 Task: Look for space in Rhenen, Netherlands from 21st June, 2023 to 29th June, 2023 for 4 adults in price range Rs.7000 to Rs.12000. Place can be entire place with 2 bedrooms having 2 beds and 2 bathrooms. Property type can be house, flat, guest house. Booking option can be shelf check-in. Required host language is English.
Action: Mouse moved to (566, 142)
Screenshot: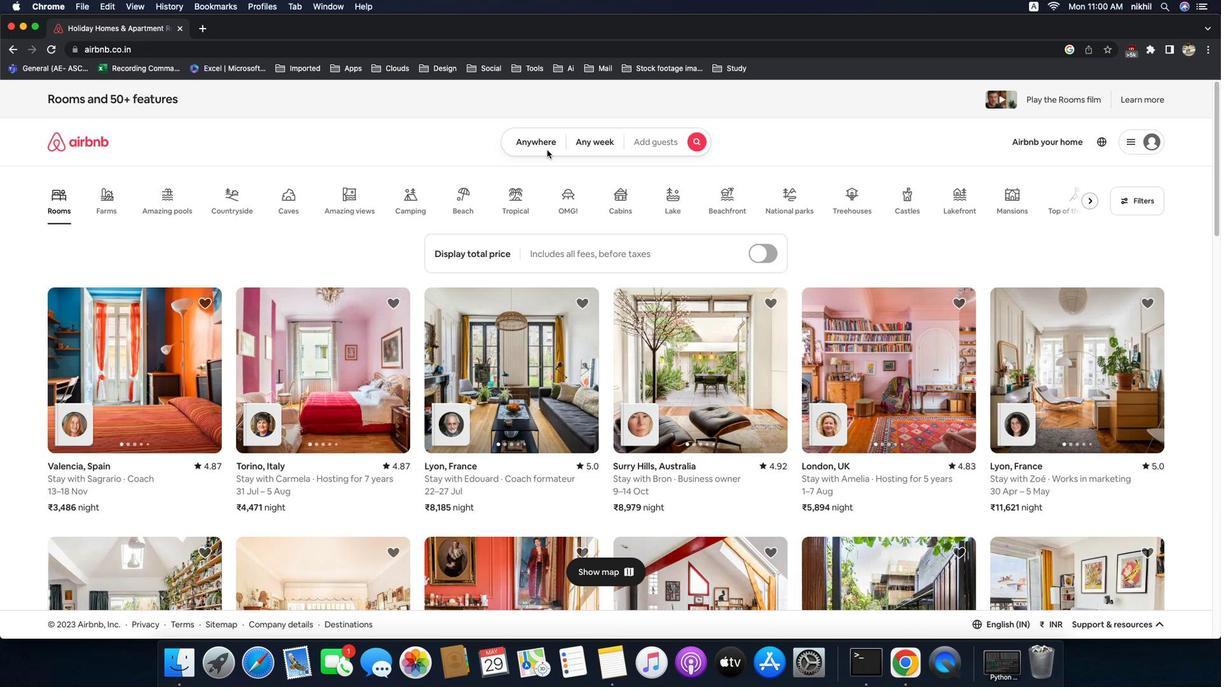 
Action: Mouse pressed left at (566, 142)
Screenshot: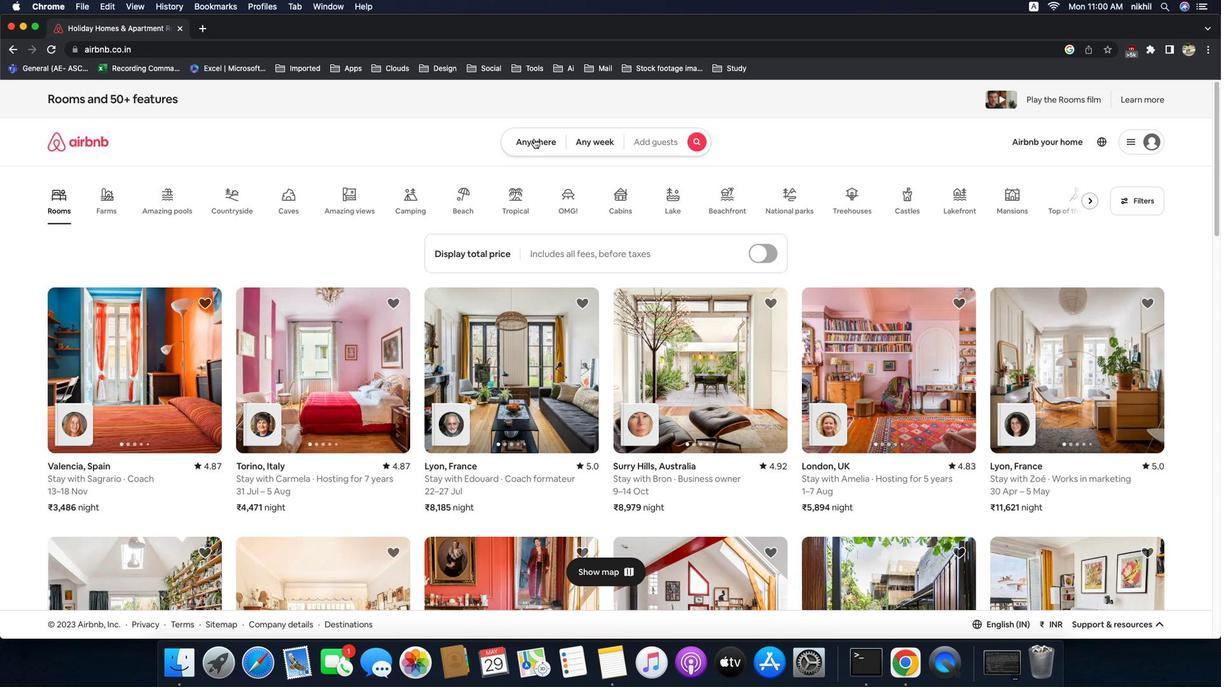 
Action: Mouse moved to (551, 129)
Screenshot: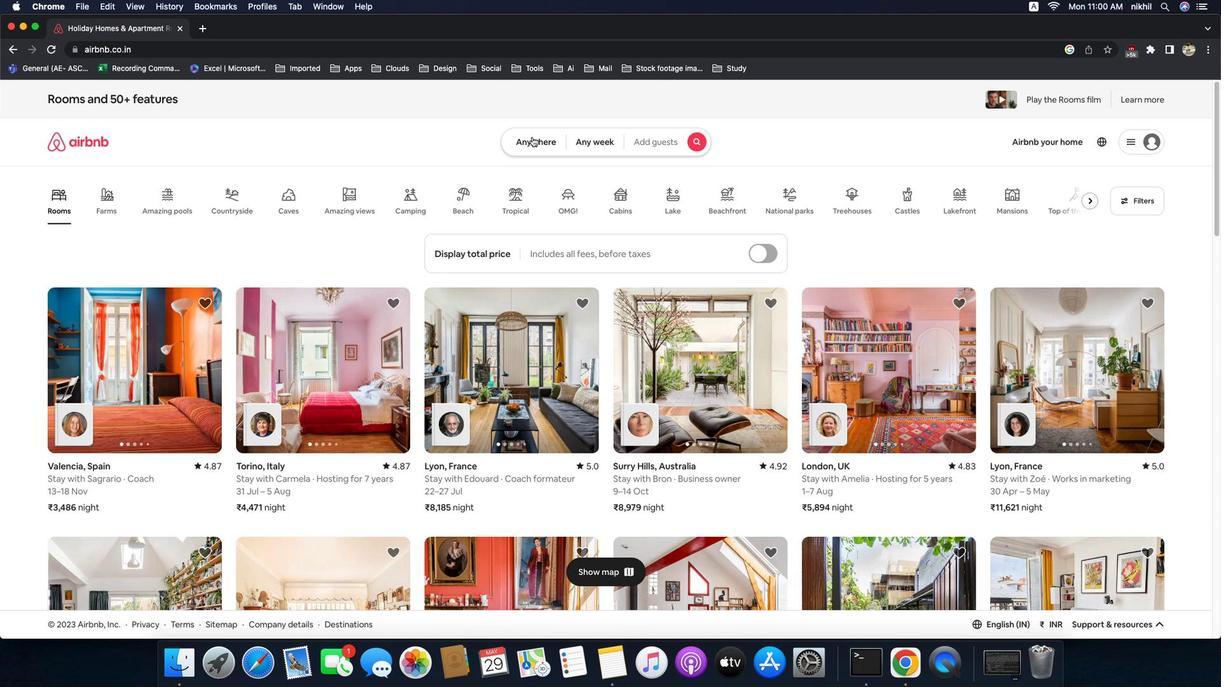 
Action: Mouse pressed left at (551, 129)
Screenshot: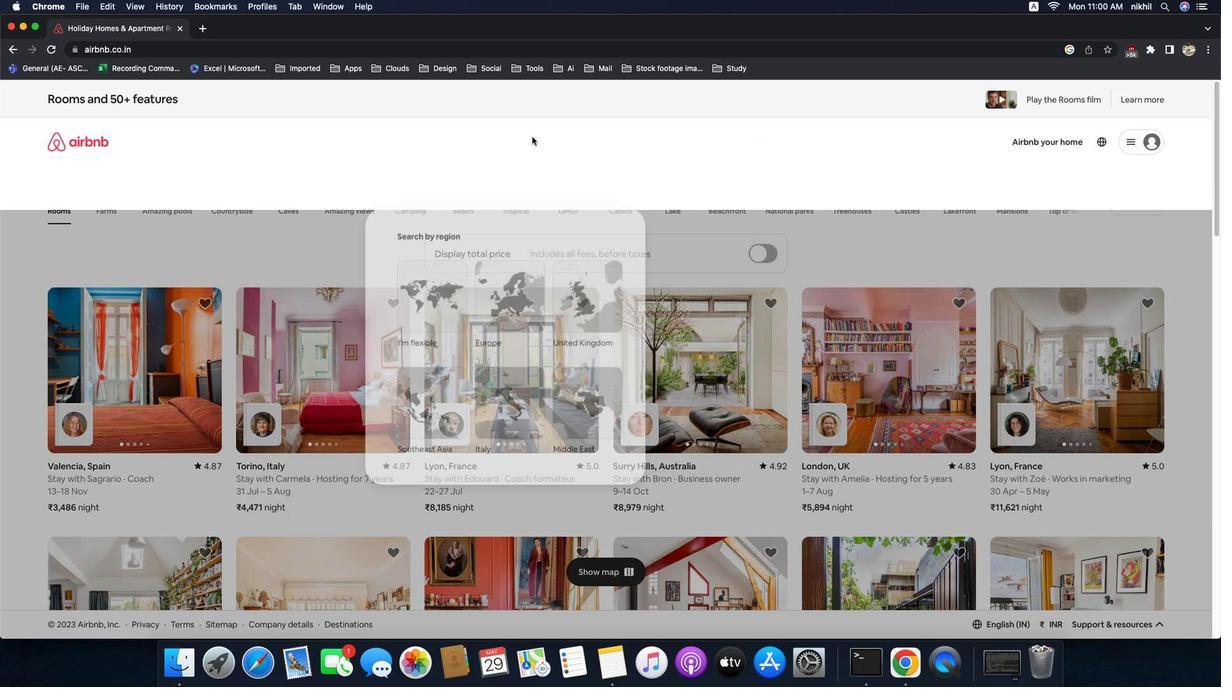 
Action: Mouse moved to (451, 185)
Screenshot: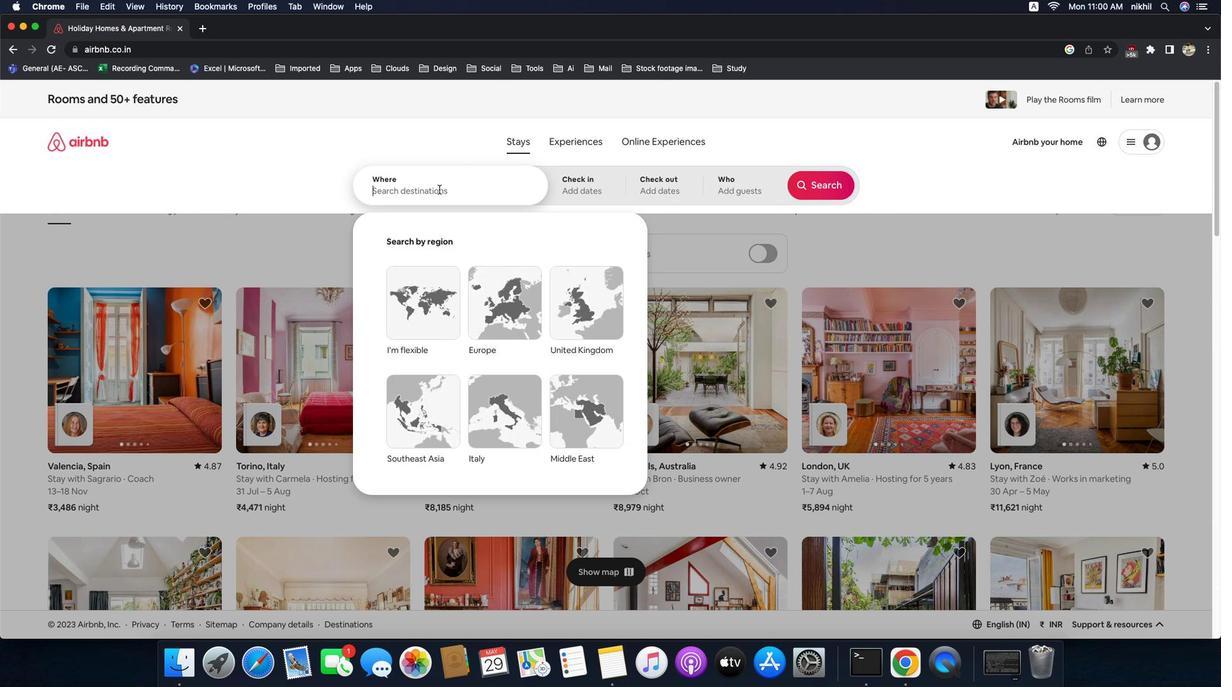 
Action: Mouse pressed left at (451, 185)
Screenshot: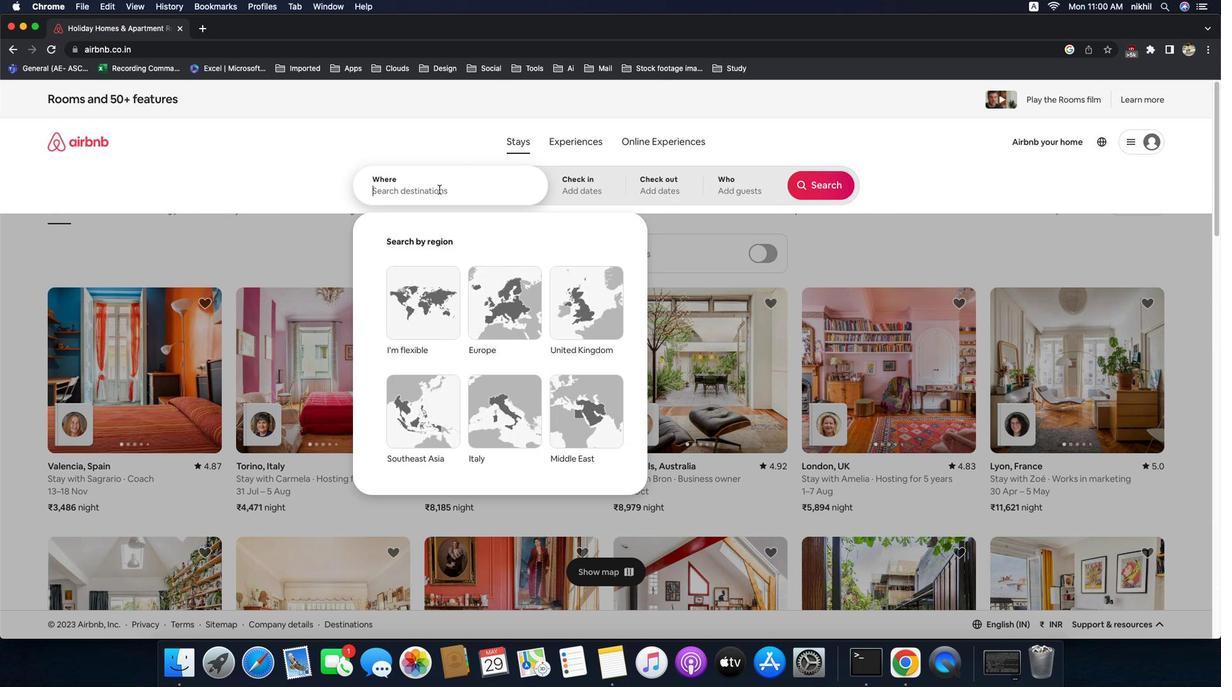 
Action: Key pressed 'R'Key.caps_lock'h''e''n''e''n'','Key.spaceKey.caps_lock'N'Key.caps_lock'e''t''h''e''r''l''a''n''d''s'
Screenshot: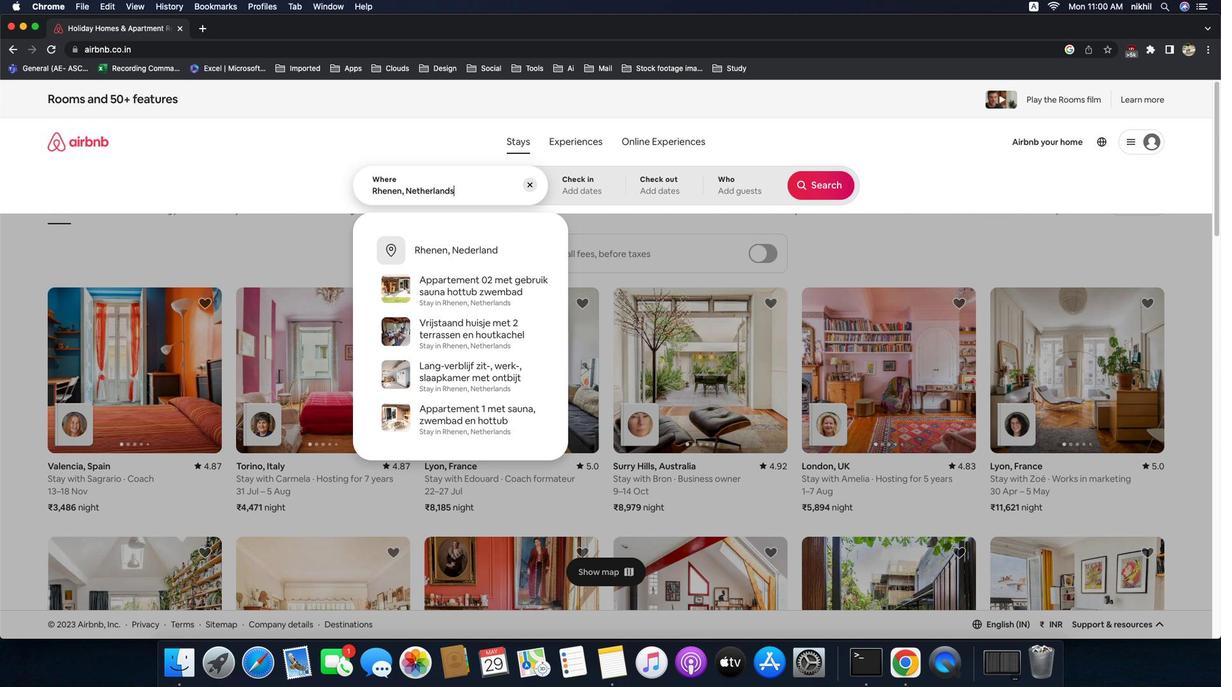 
Action: Mouse moved to (503, 249)
Screenshot: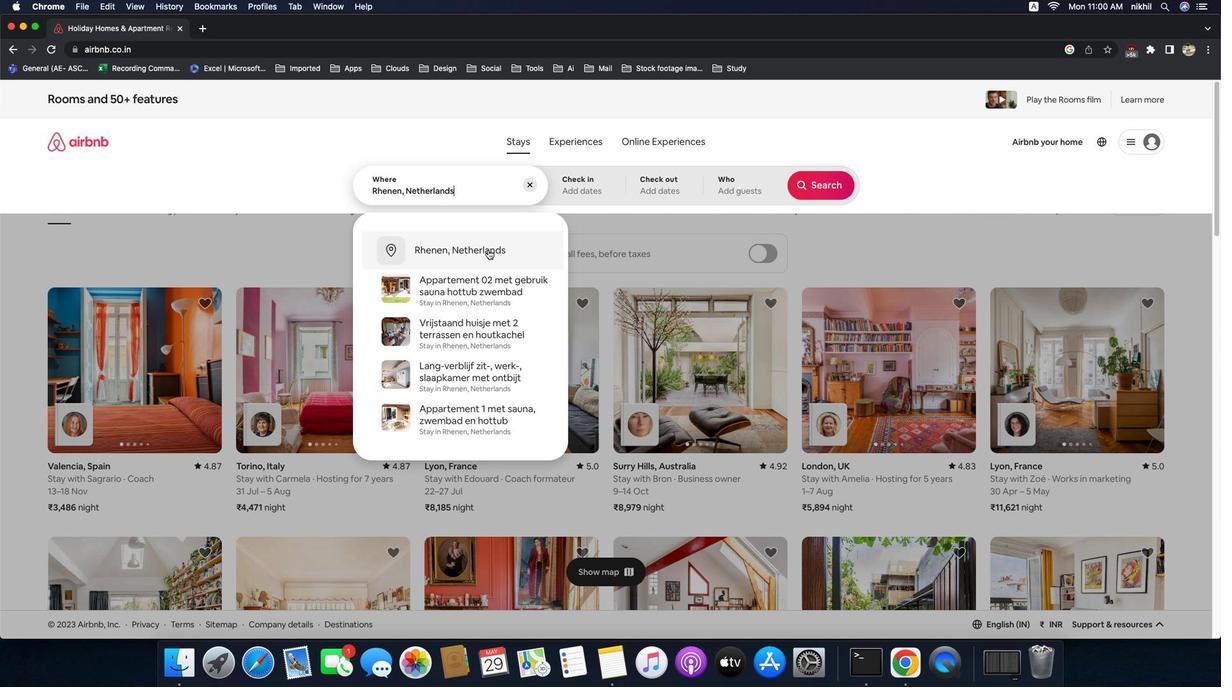 
Action: Mouse pressed left at (503, 249)
Screenshot: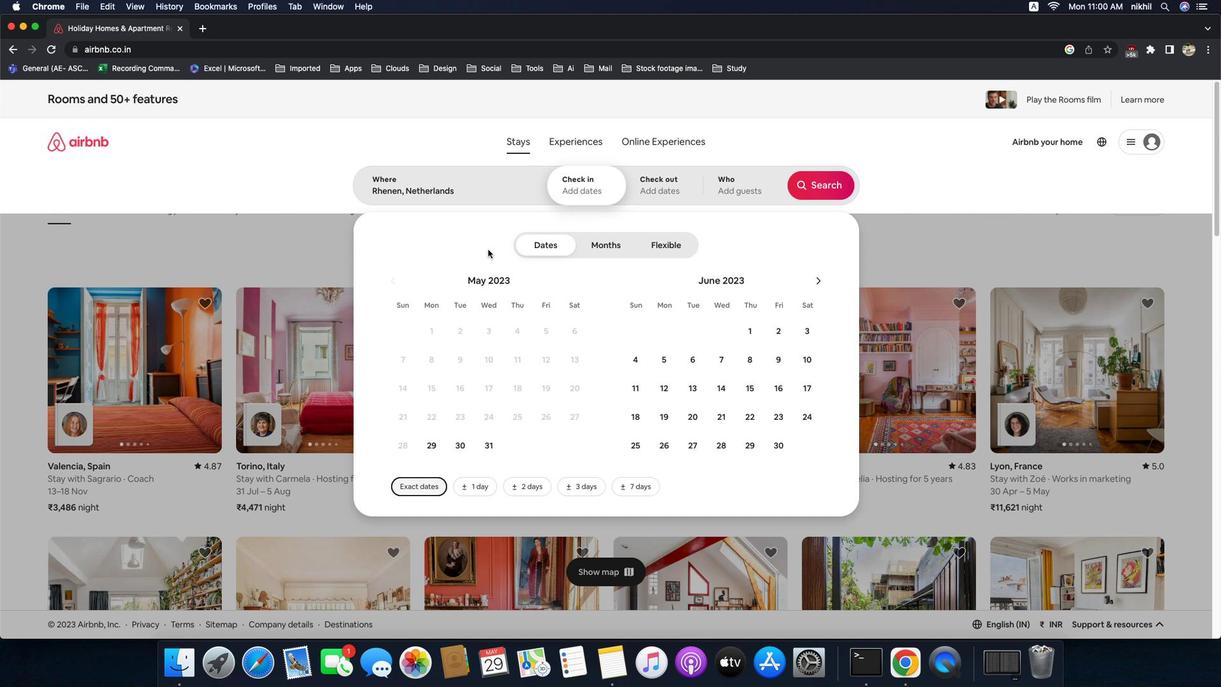 
Action: Mouse moved to (755, 426)
Screenshot: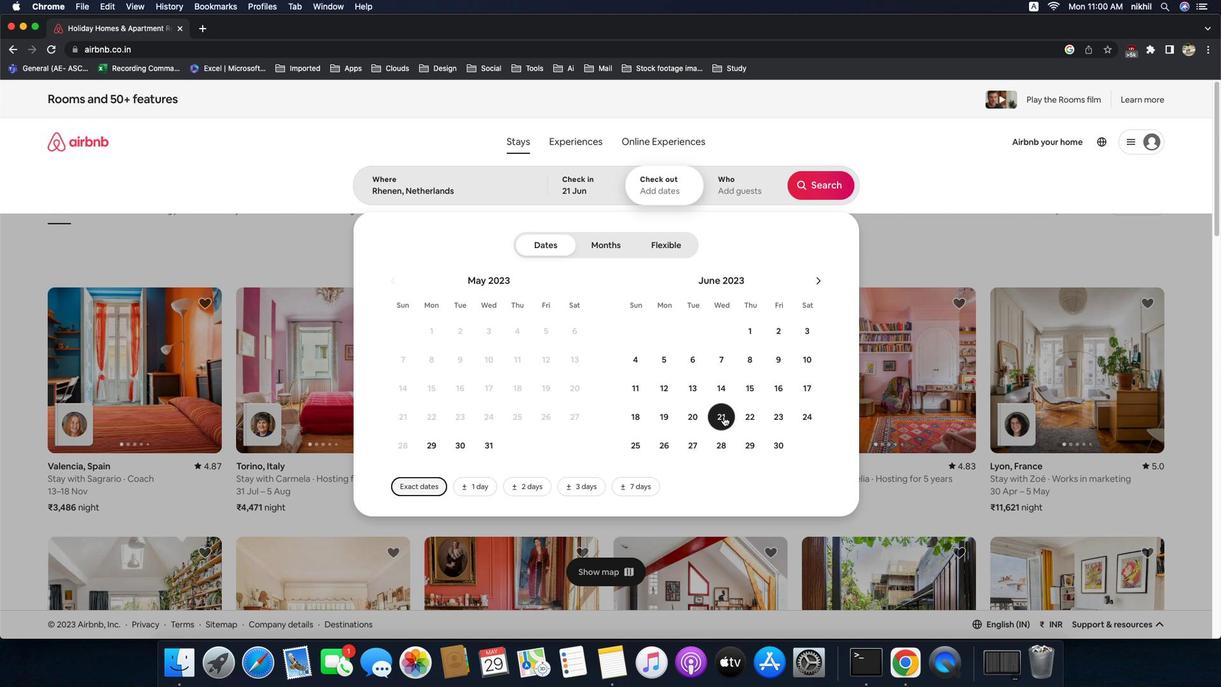 
Action: Mouse pressed left at (755, 426)
Screenshot: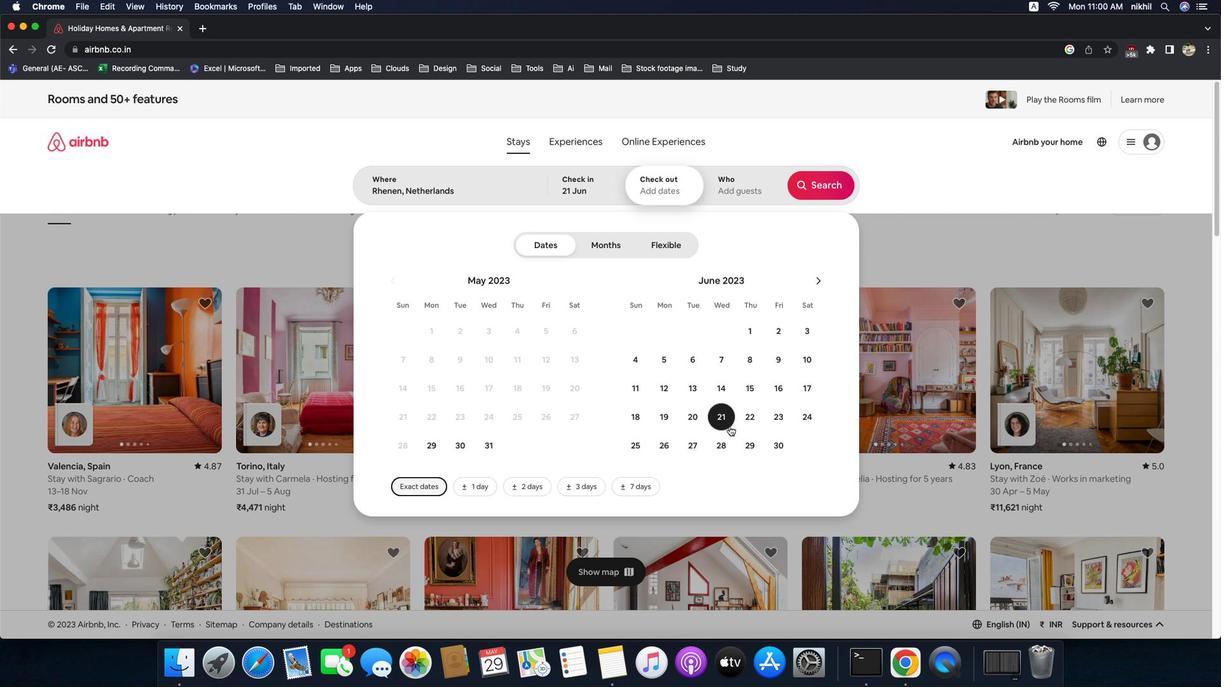 
Action: Mouse moved to (773, 452)
Screenshot: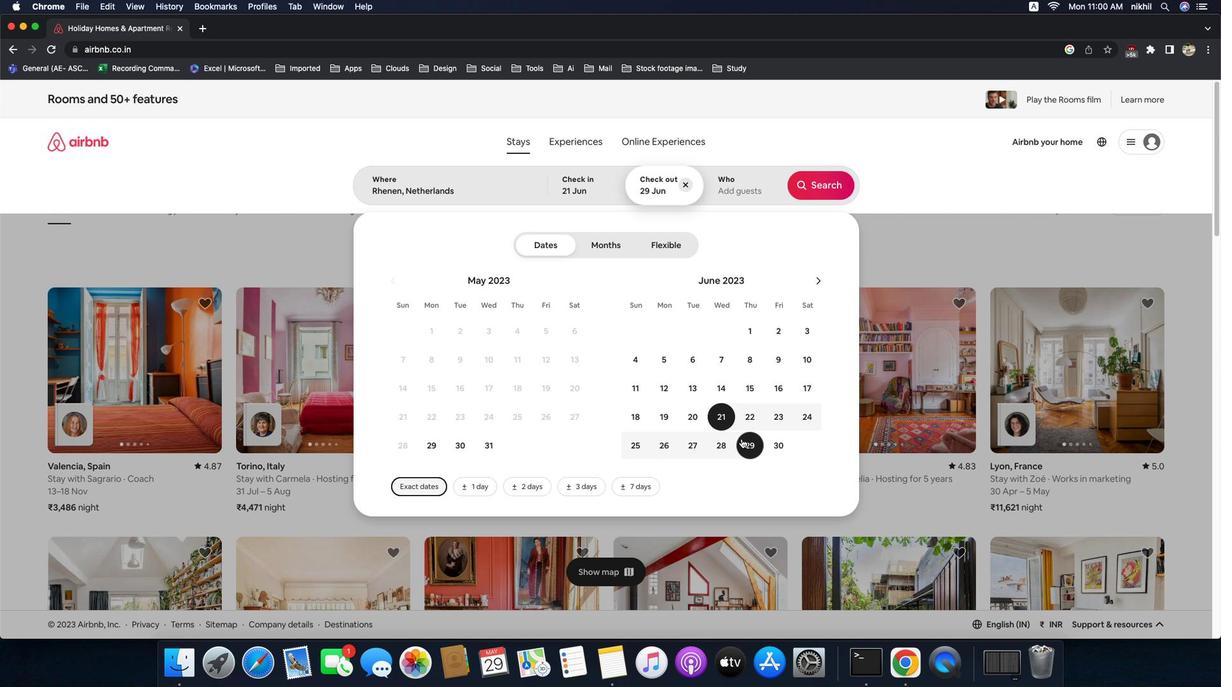 
Action: Mouse pressed left at (773, 452)
Screenshot: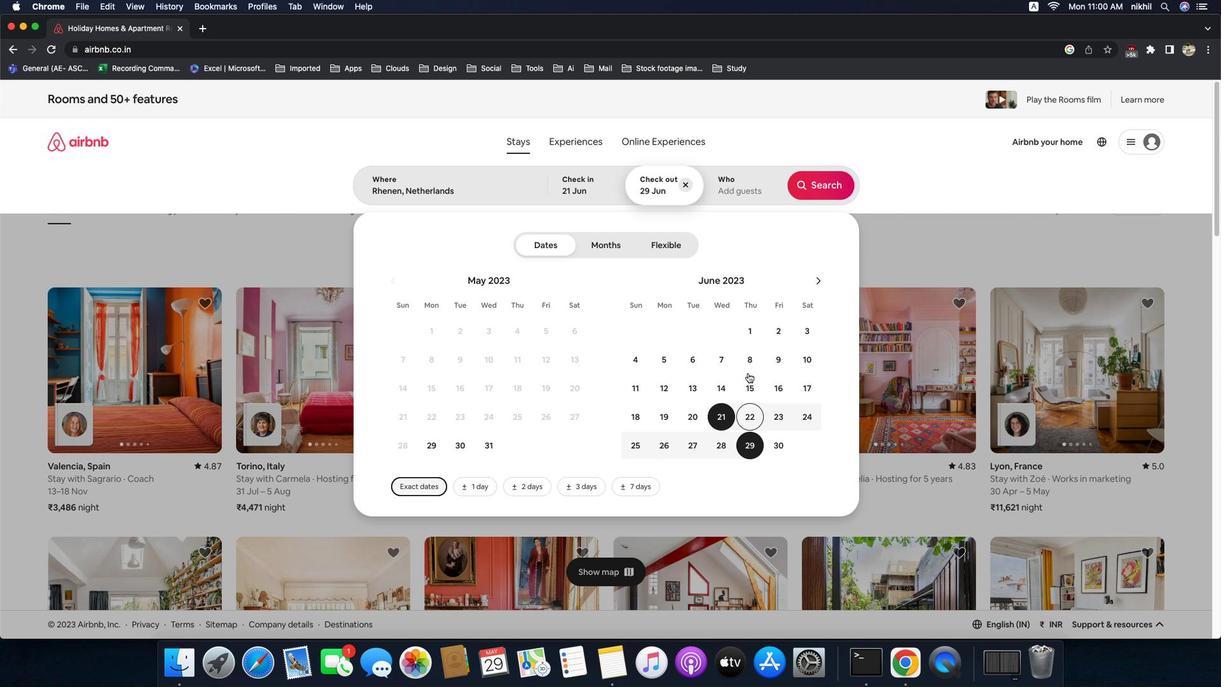 
Action: Mouse moved to (774, 189)
Screenshot: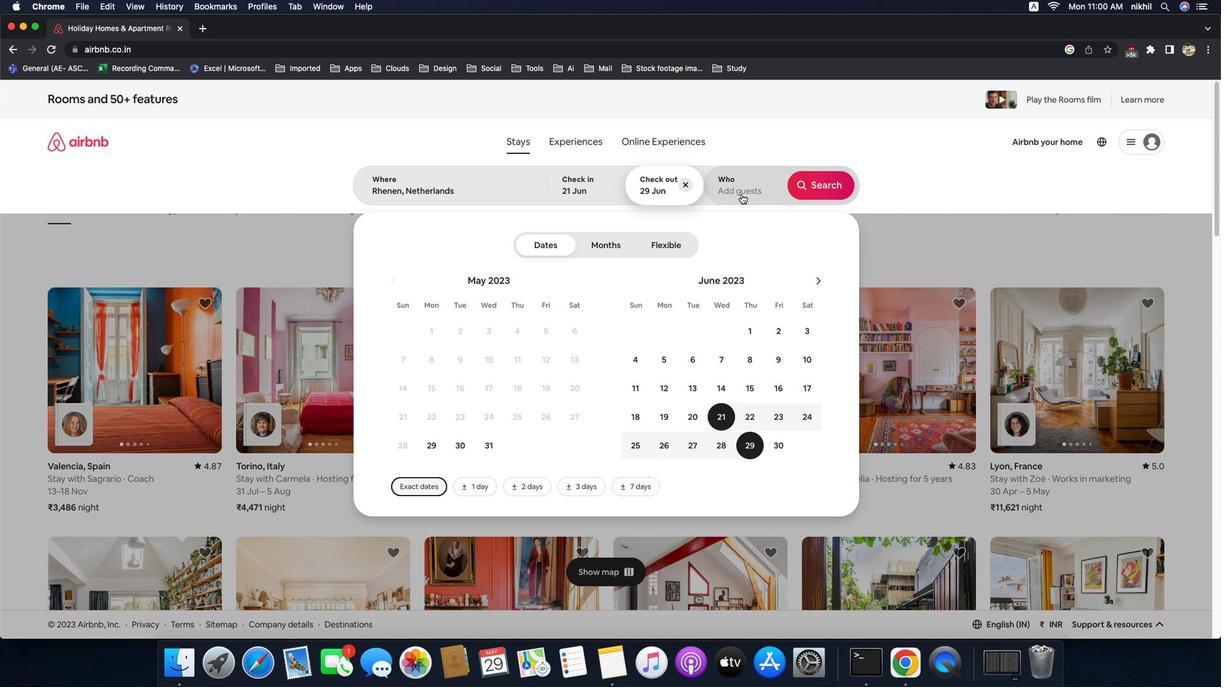 
Action: Mouse pressed left at (774, 189)
Screenshot: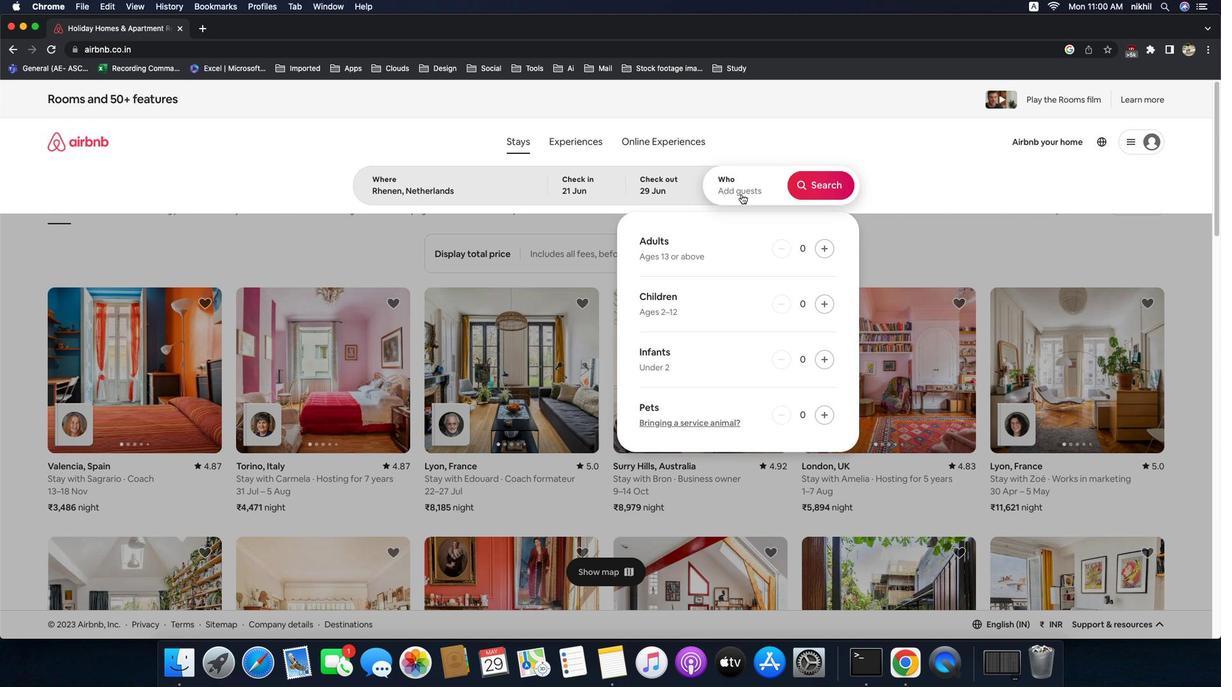 
Action: Mouse moved to (866, 248)
Screenshot: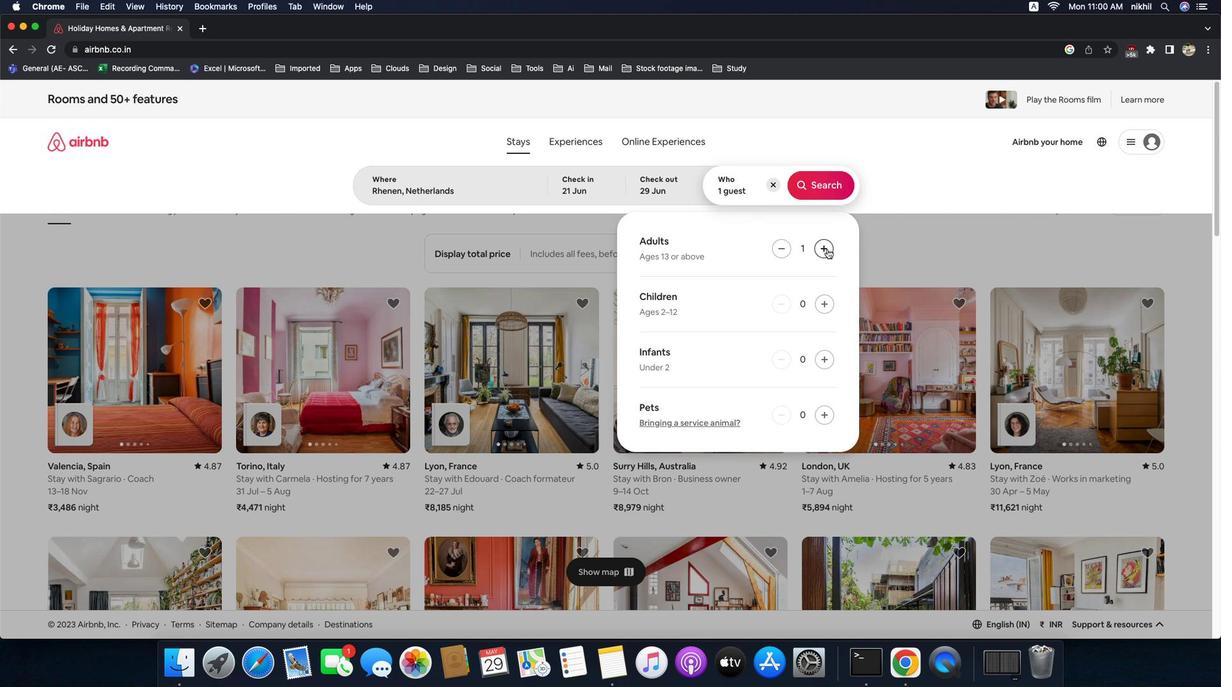 
Action: Mouse pressed left at (866, 248)
Screenshot: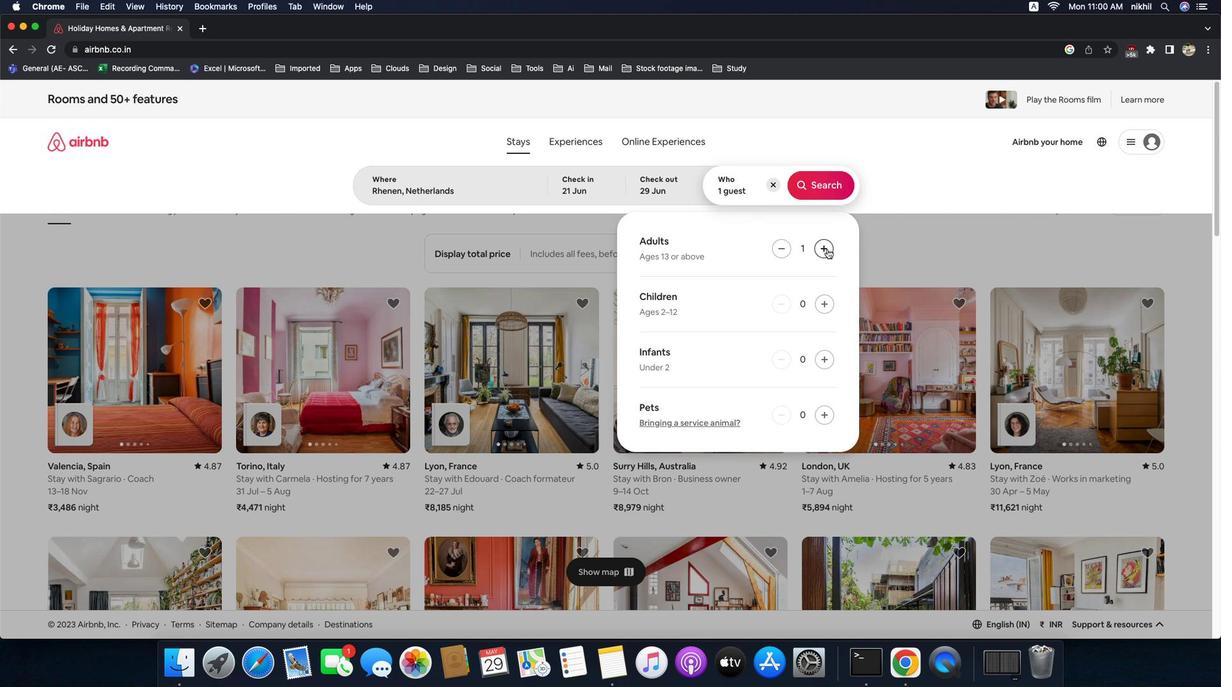 
Action: Mouse pressed left at (866, 248)
Screenshot: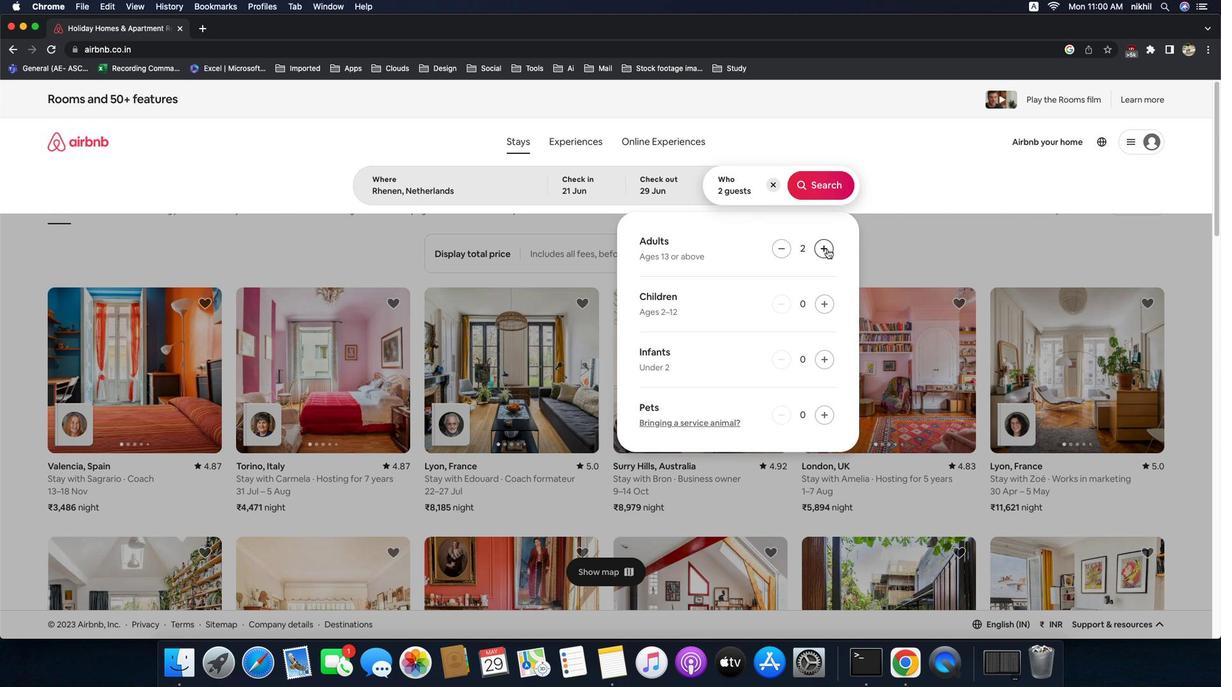
Action: Mouse pressed left at (866, 248)
Screenshot: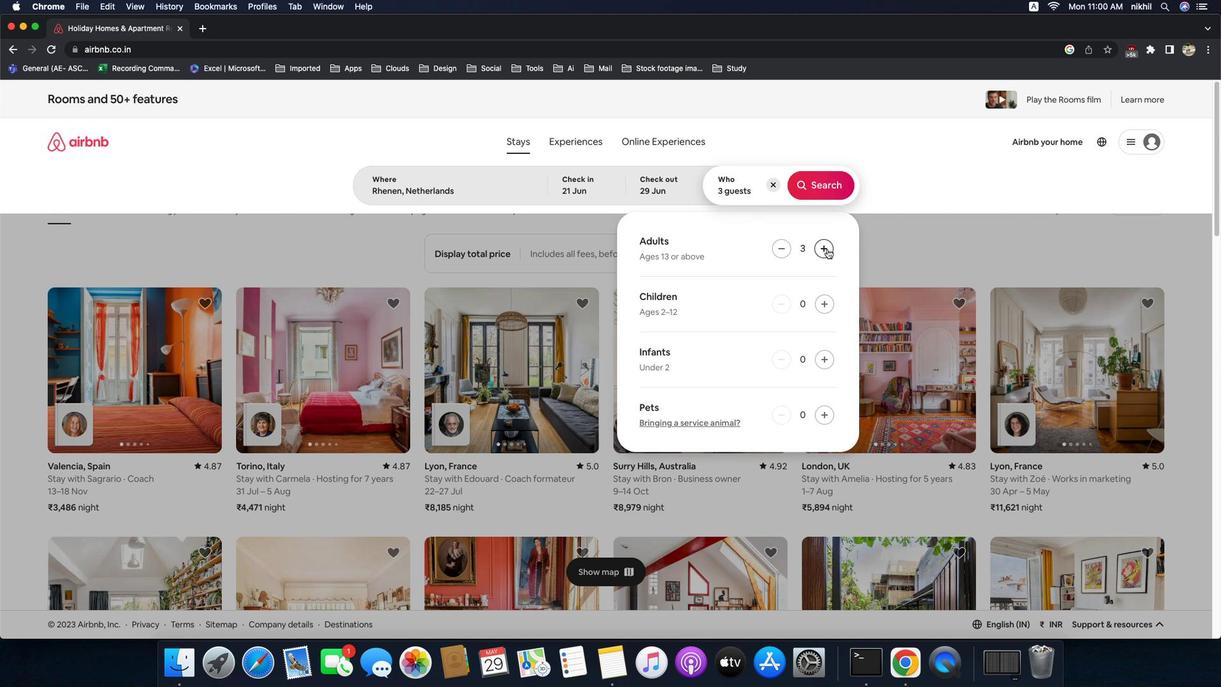 
Action: Mouse pressed left at (866, 248)
Screenshot: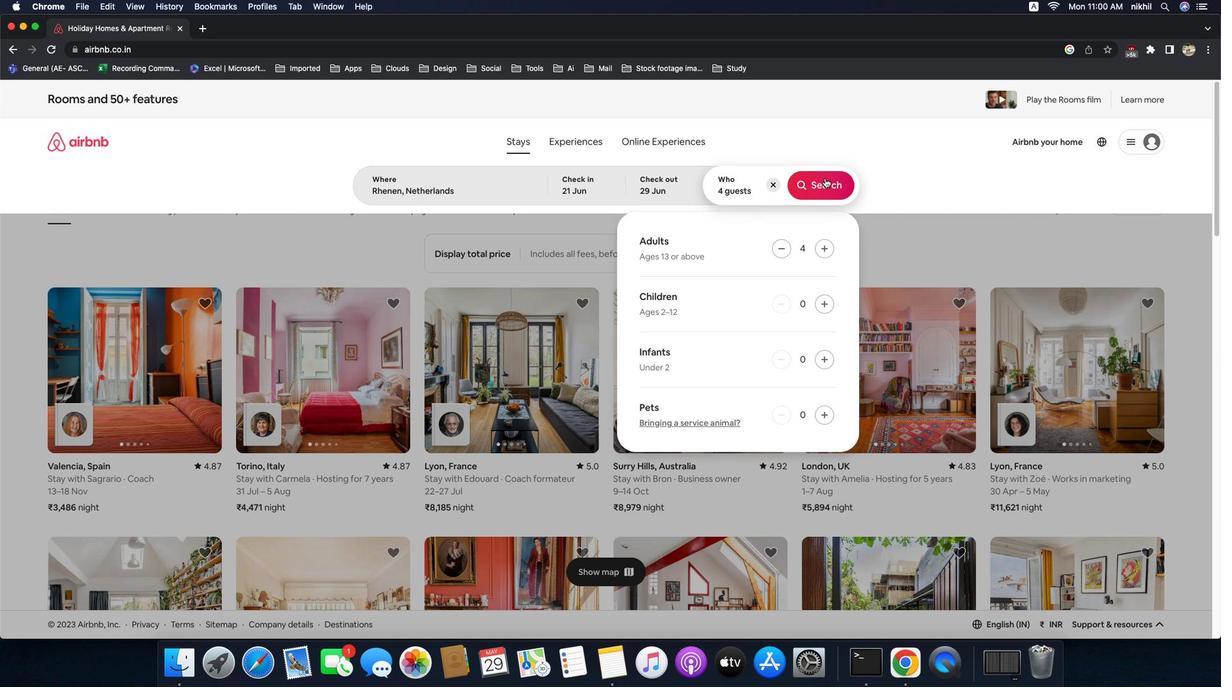 
Action: Mouse moved to (862, 176)
Screenshot: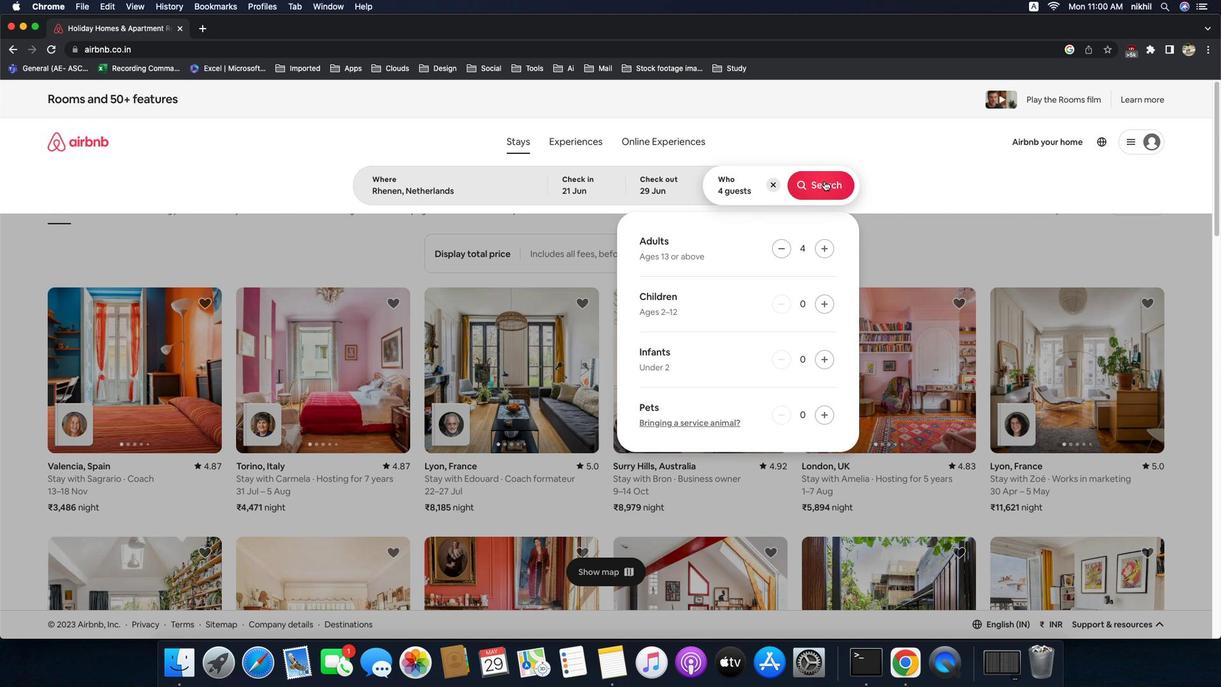 
Action: Mouse pressed left at (862, 176)
Screenshot: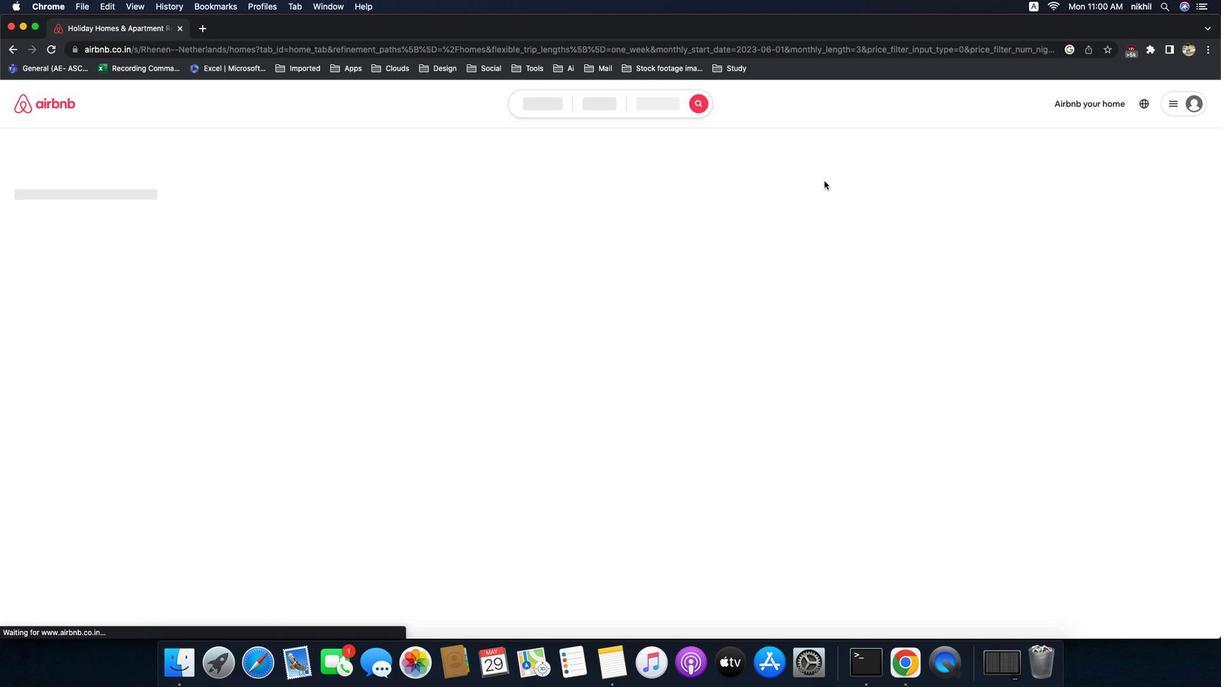 
Action: Mouse moved to (1228, 144)
Screenshot: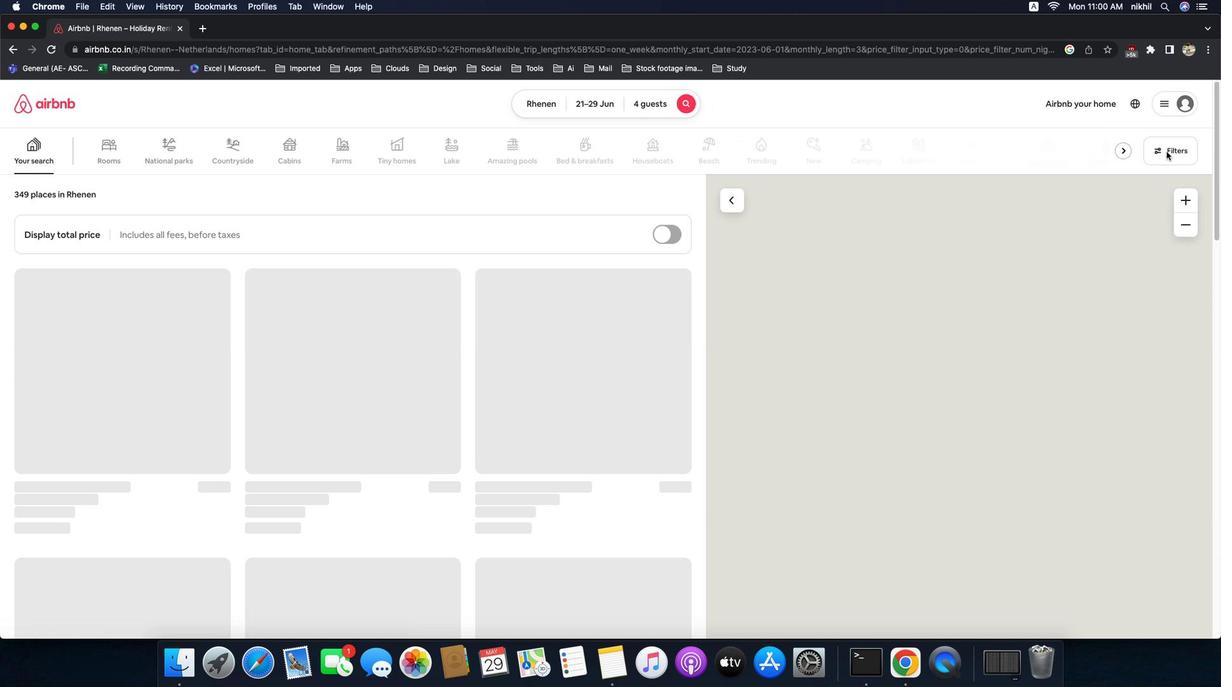 
Action: Mouse pressed left at (1228, 144)
Screenshot: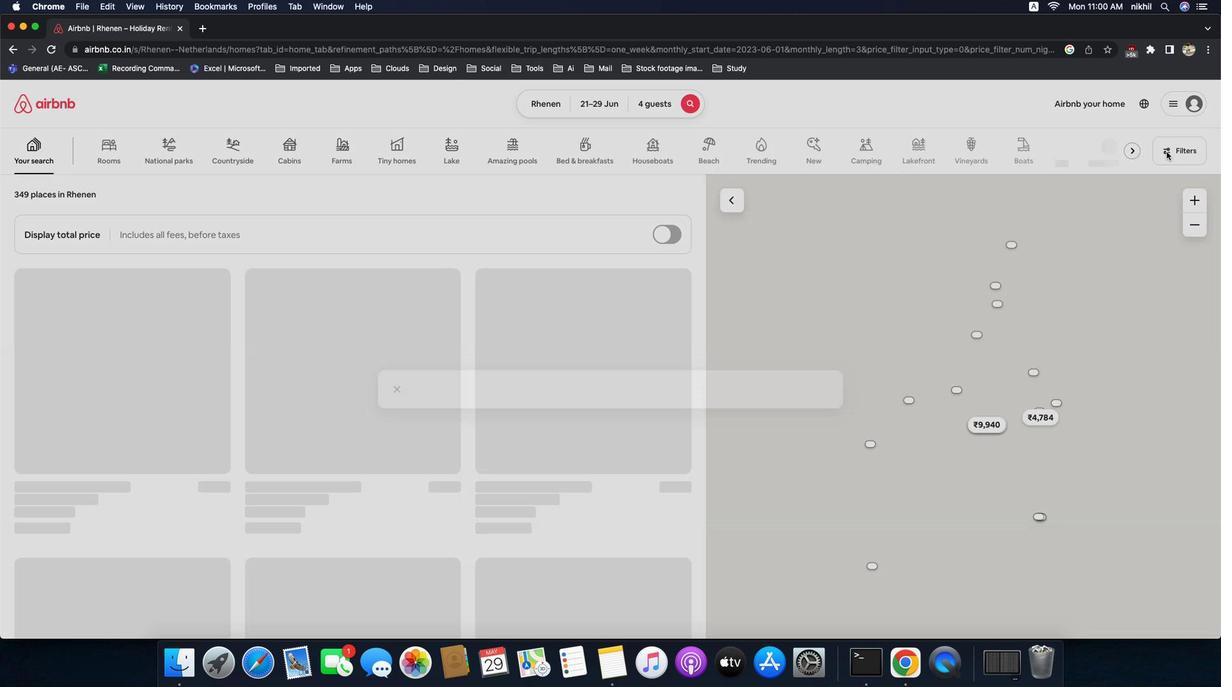 
Action: Mouse moved to (517, 457)
Screenshot: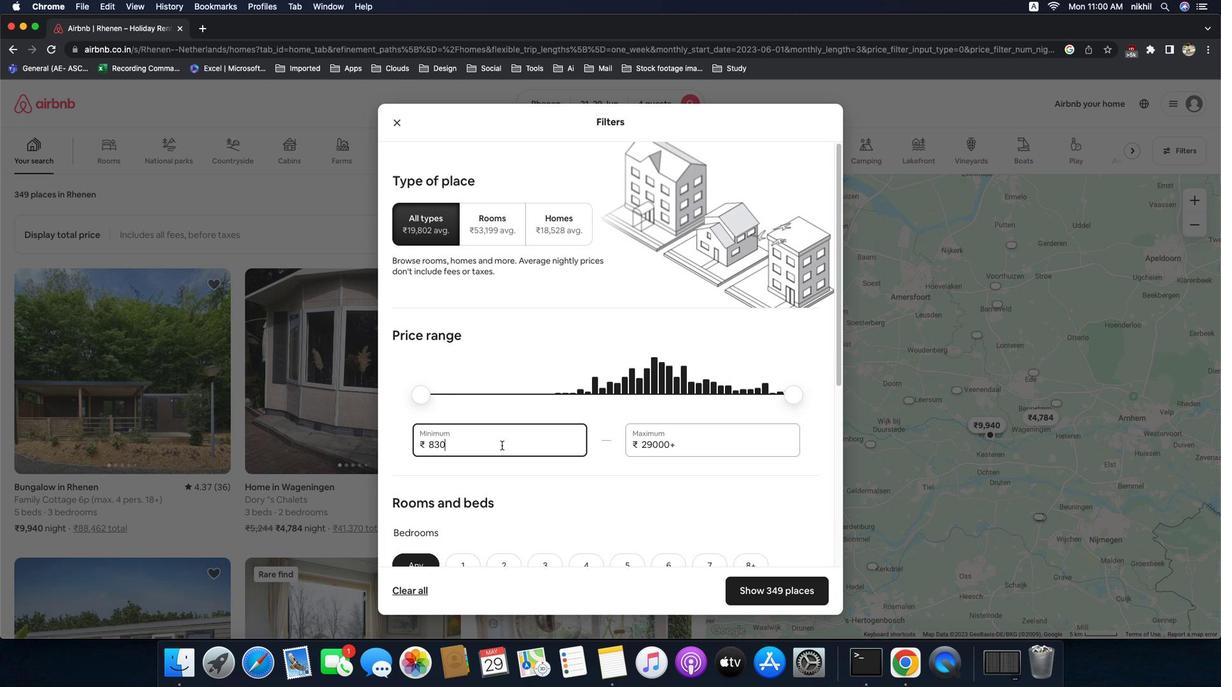 
Action: Mouse pressed left at (517, 457)
Screenshot: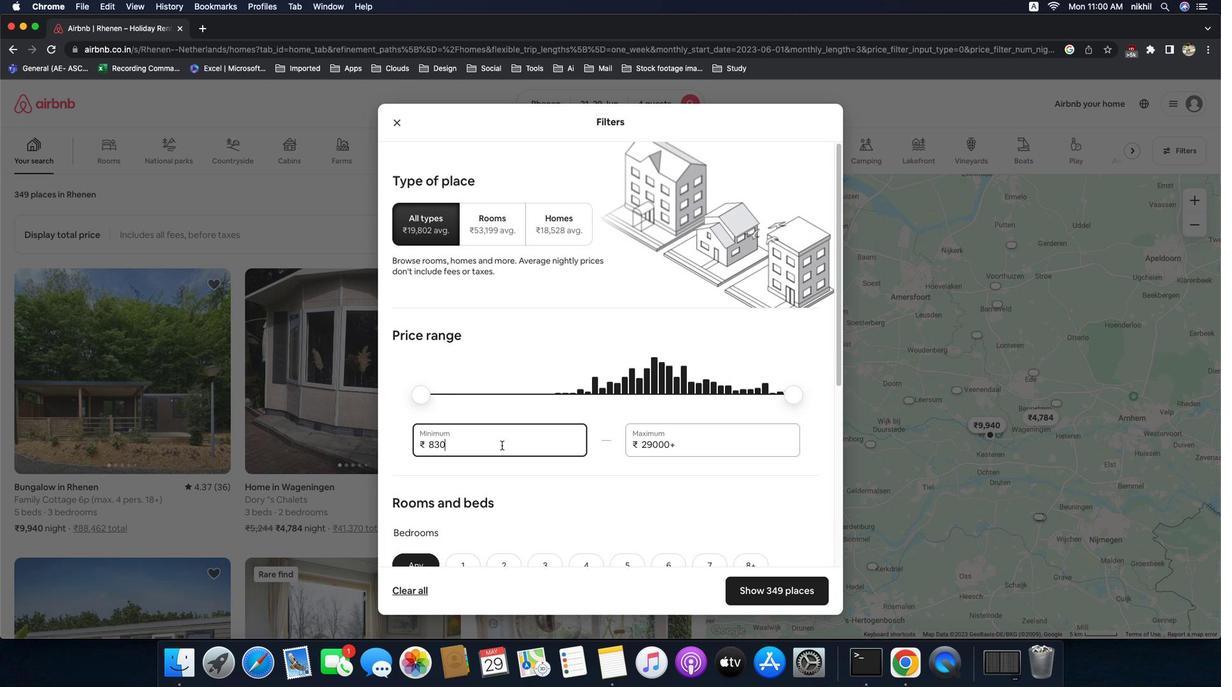 
Action: Key pressed Key.backspaceKey.backspaceKey.backspaceKey.backspace'7''0''0''0'
Screenshot: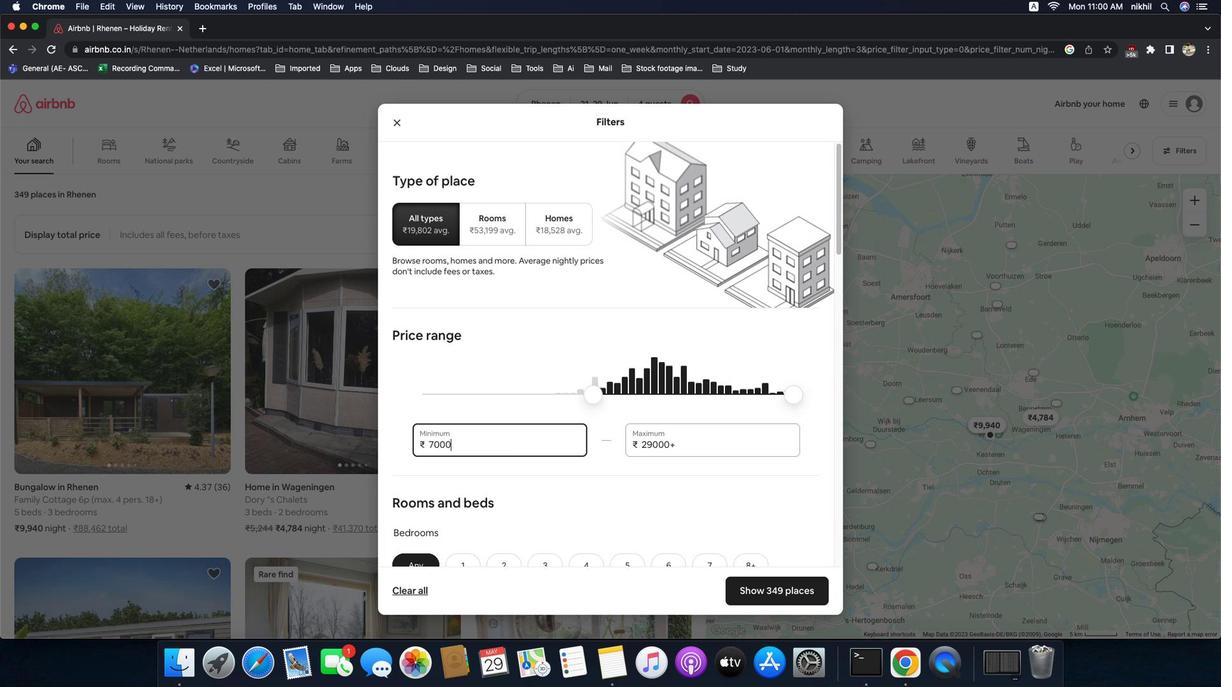 
Action: Mouse moved to (722, 460)
Screenshot: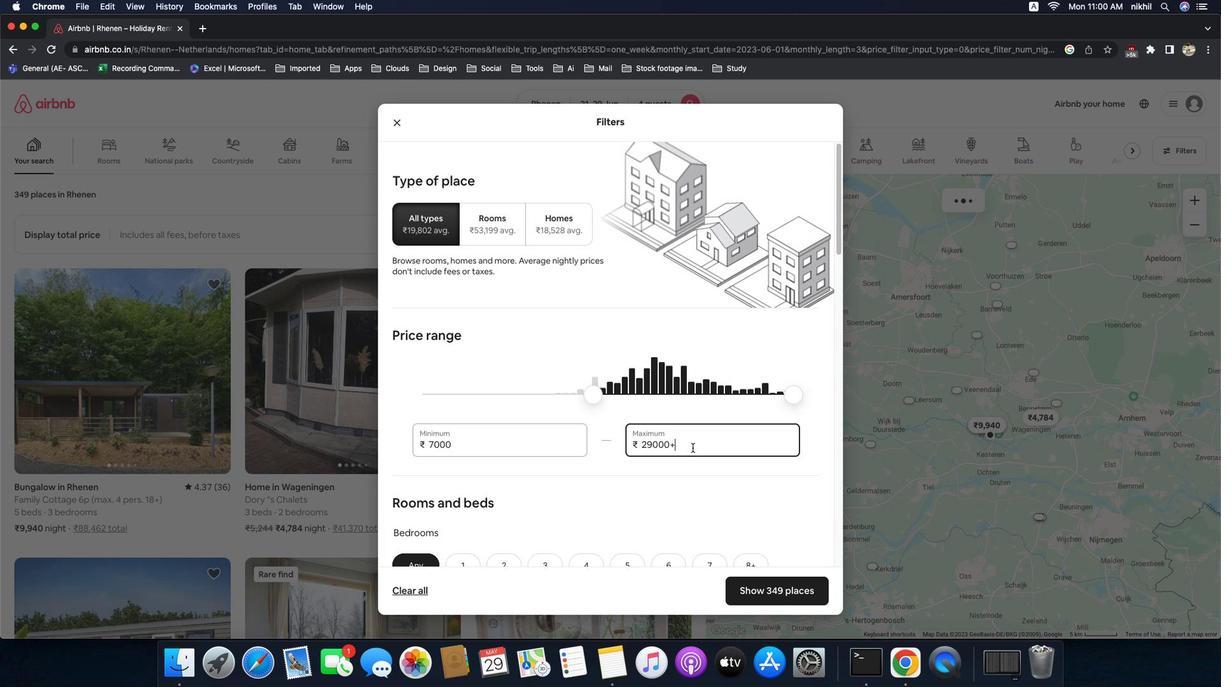 
Action: Mouse pressed left at (722, 460)
Screenshot: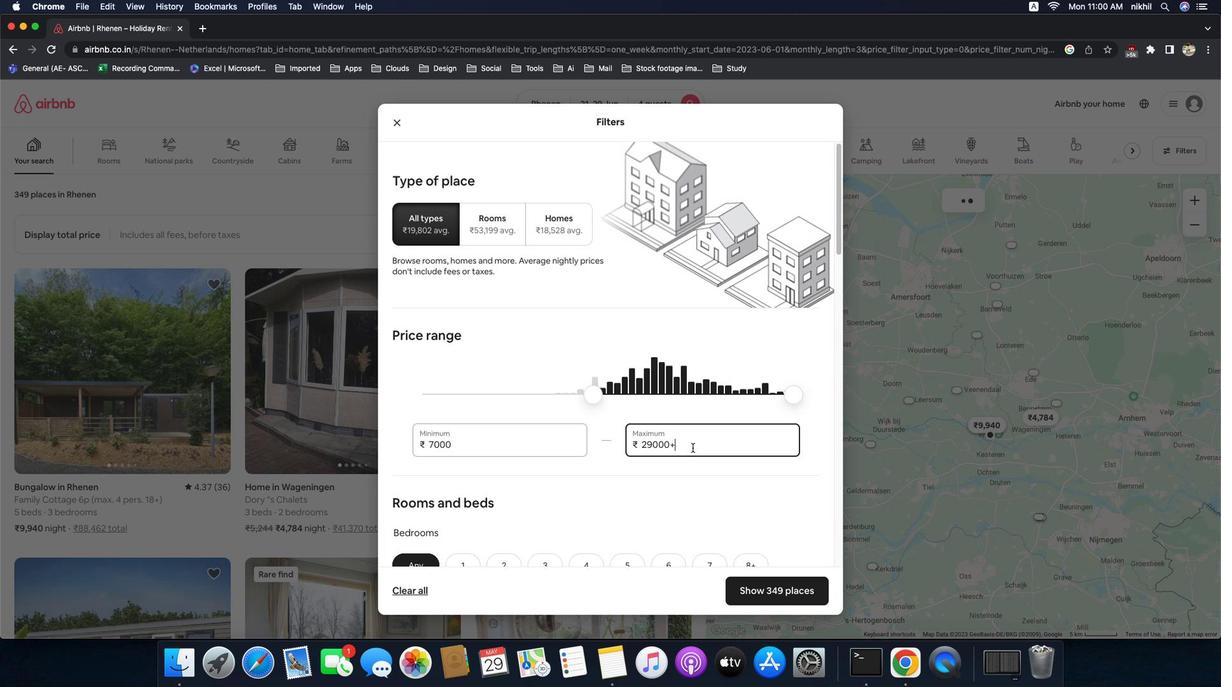 
Action: Key pressed Key.backspaceKey.backspaceKey.backspaceKey.backspaceKey.backspaceKey.backspace'1''2''0''0''0'
Screenshot: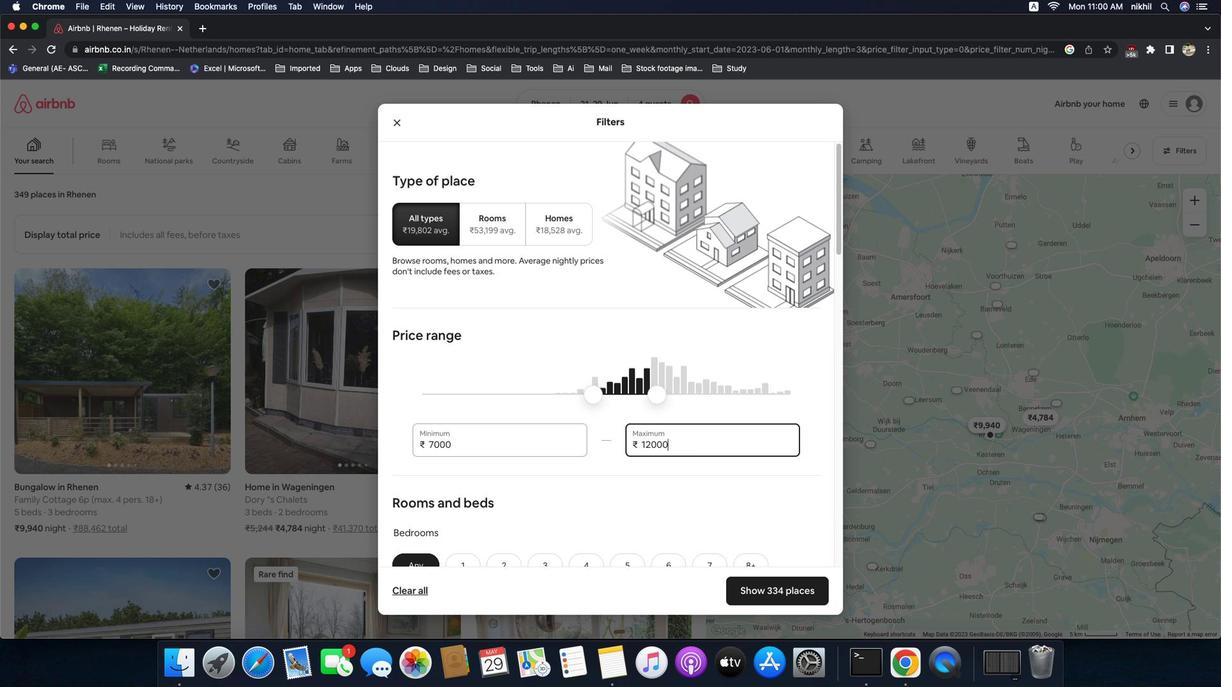 
Action: Mouse moved to (586, 488)
Screenshot: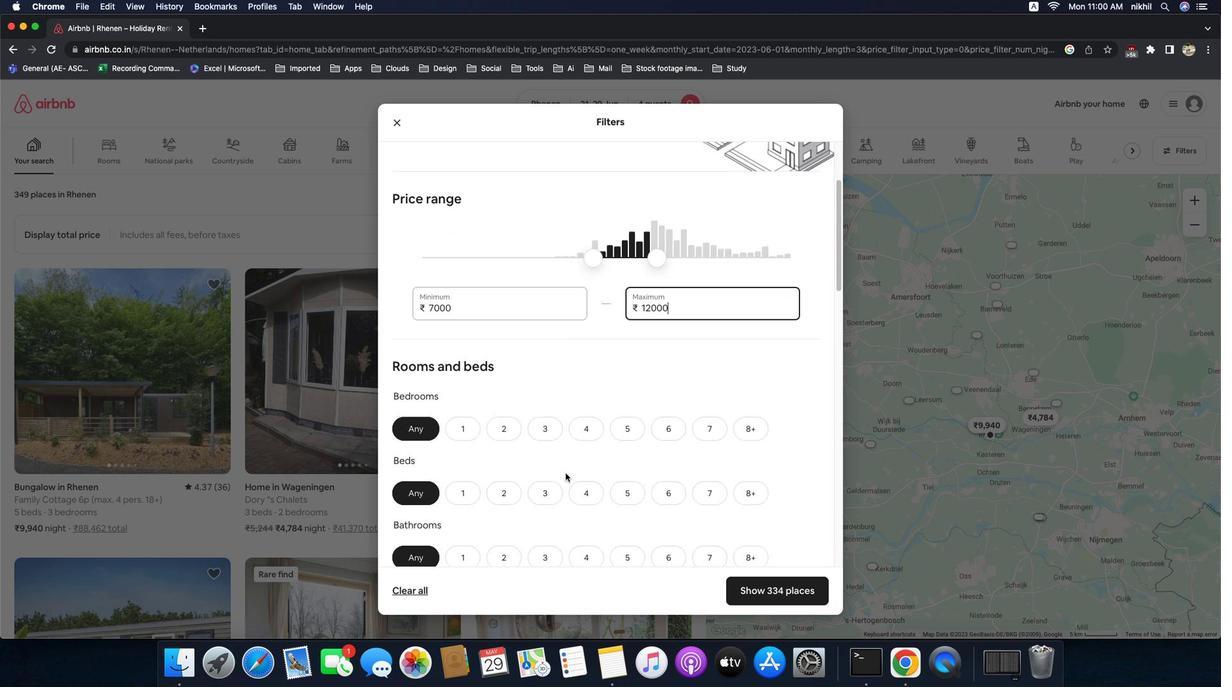 
Action: Mouse scrolled (586, 488) with delta (-16, -17)
Screenshot: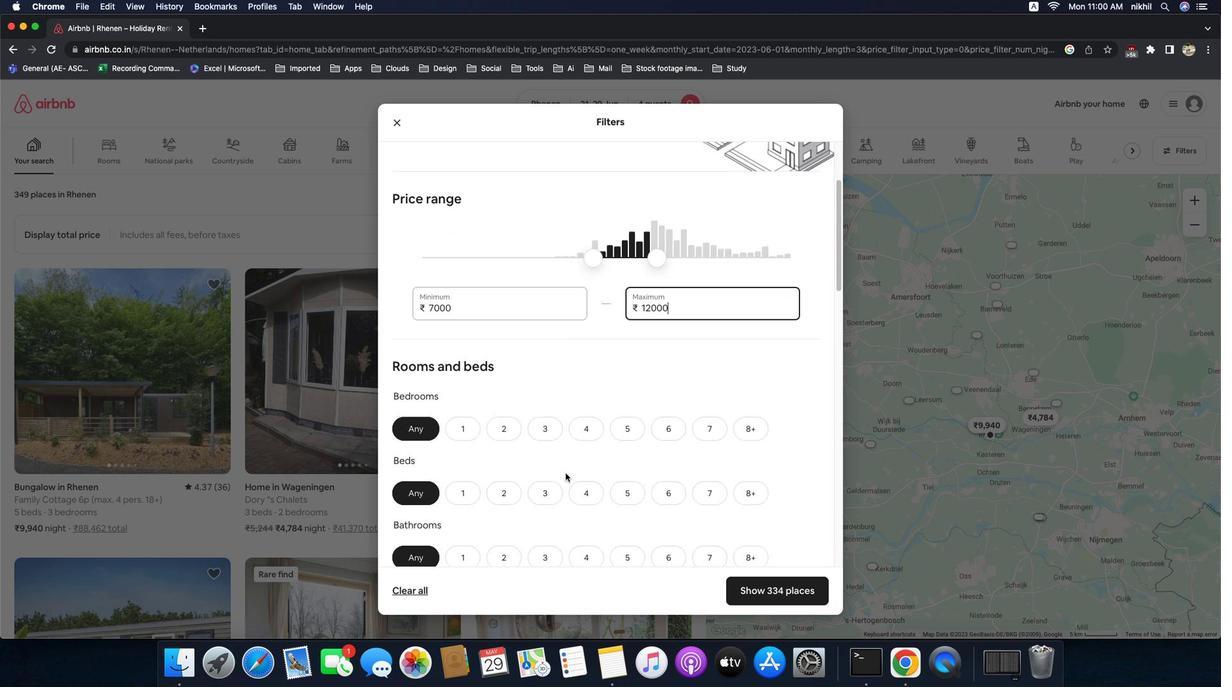 
Action: Mouse scrolled (586, 488) with delta (-16, -17)
Screenshot: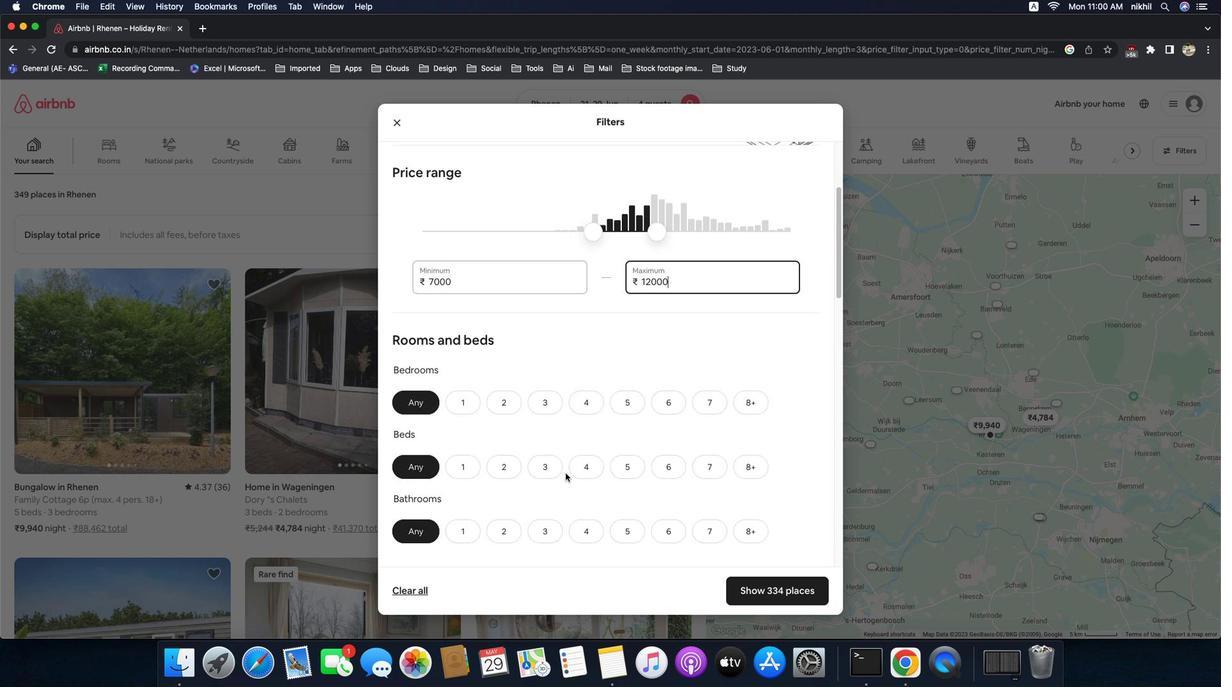 
Action: Mouse scrolled (586, 488) with delta (-16, -17)
Screenshot: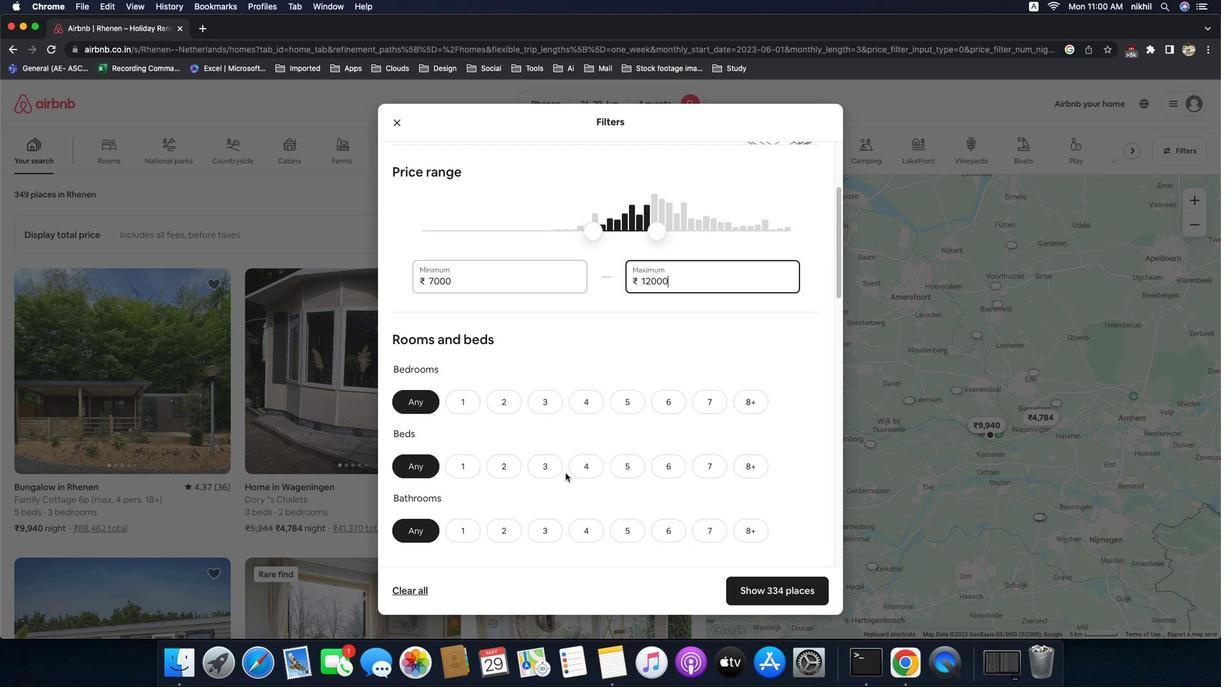 
Action: Mouse scrolled (586, 488) with delta (-16, -18)
Screenshot: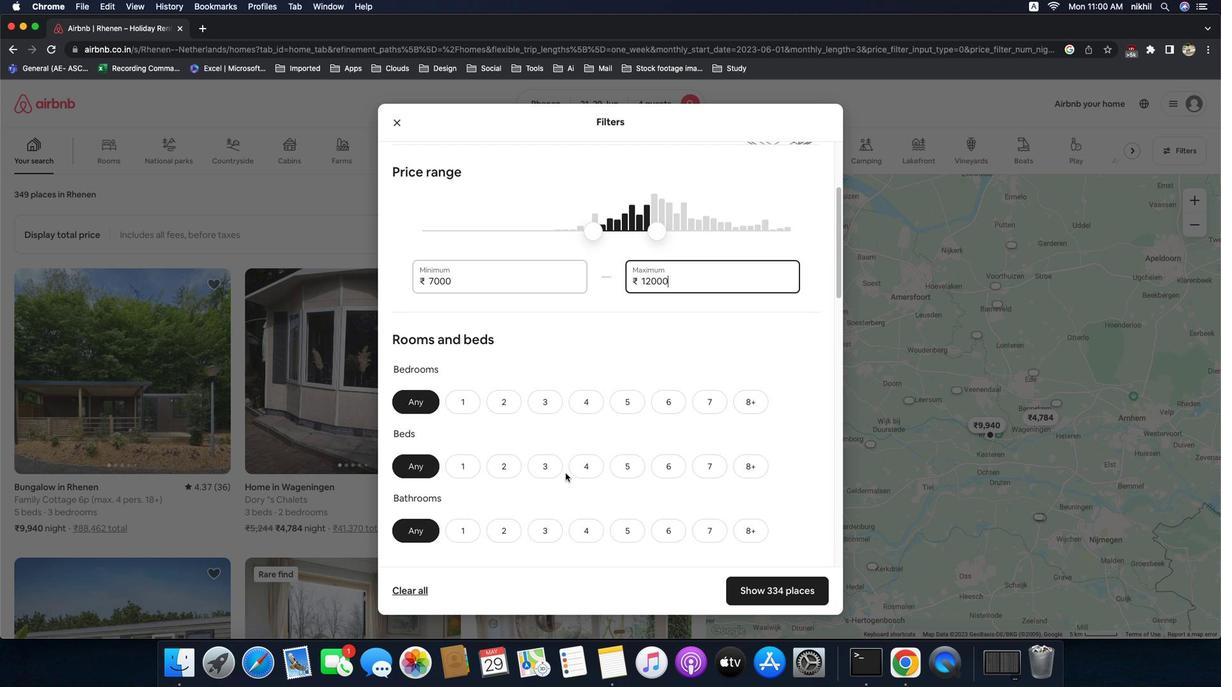 
Action: Mouse moved to (521, 415)
Screenshot: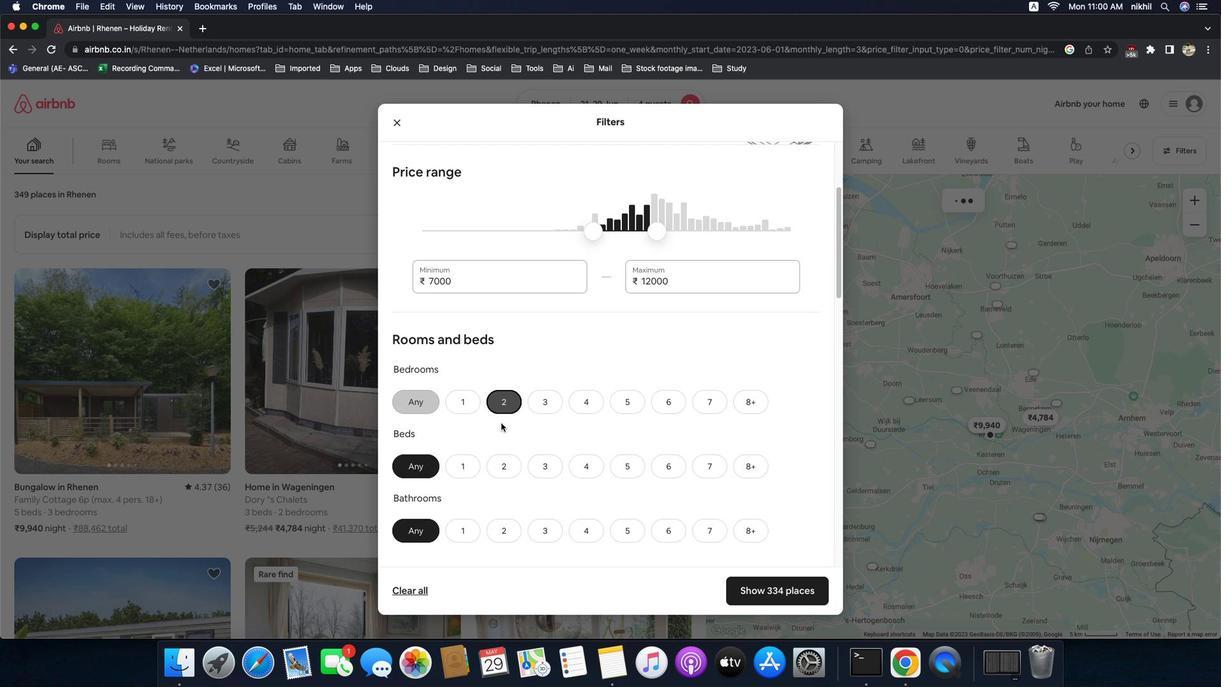 
Action: Mouse pressed left at (521, 415)
Screenshot: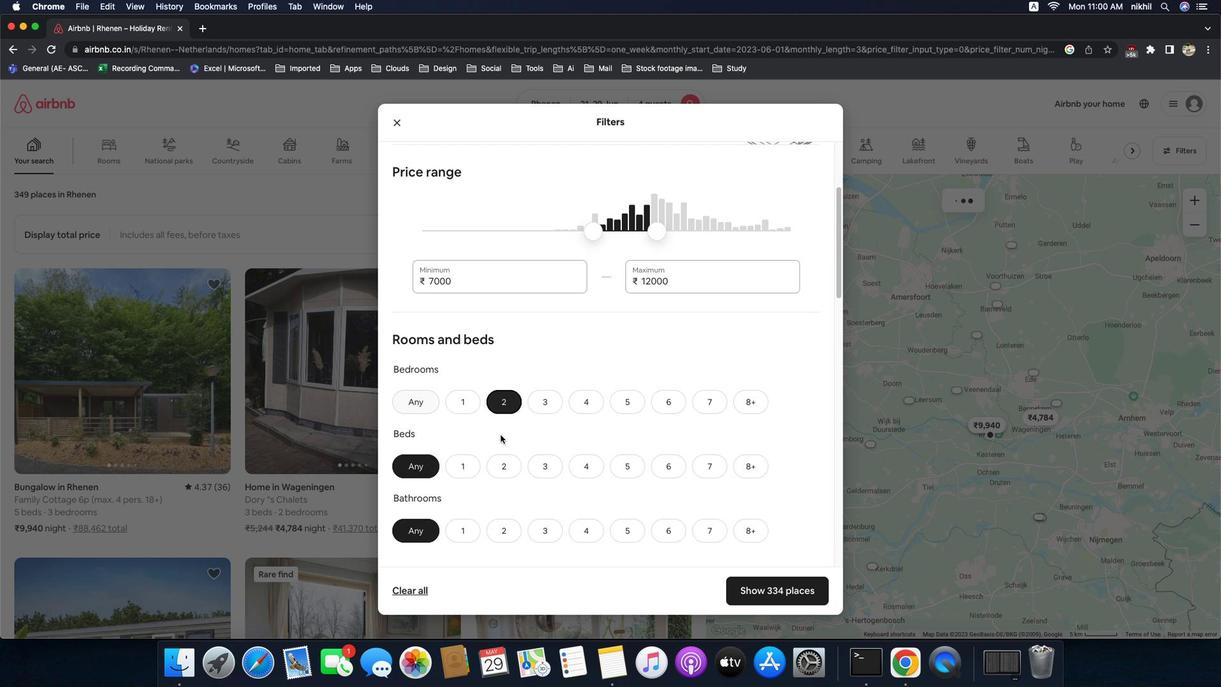 
Action: Mouse moved to (517, 483)
Screenshot: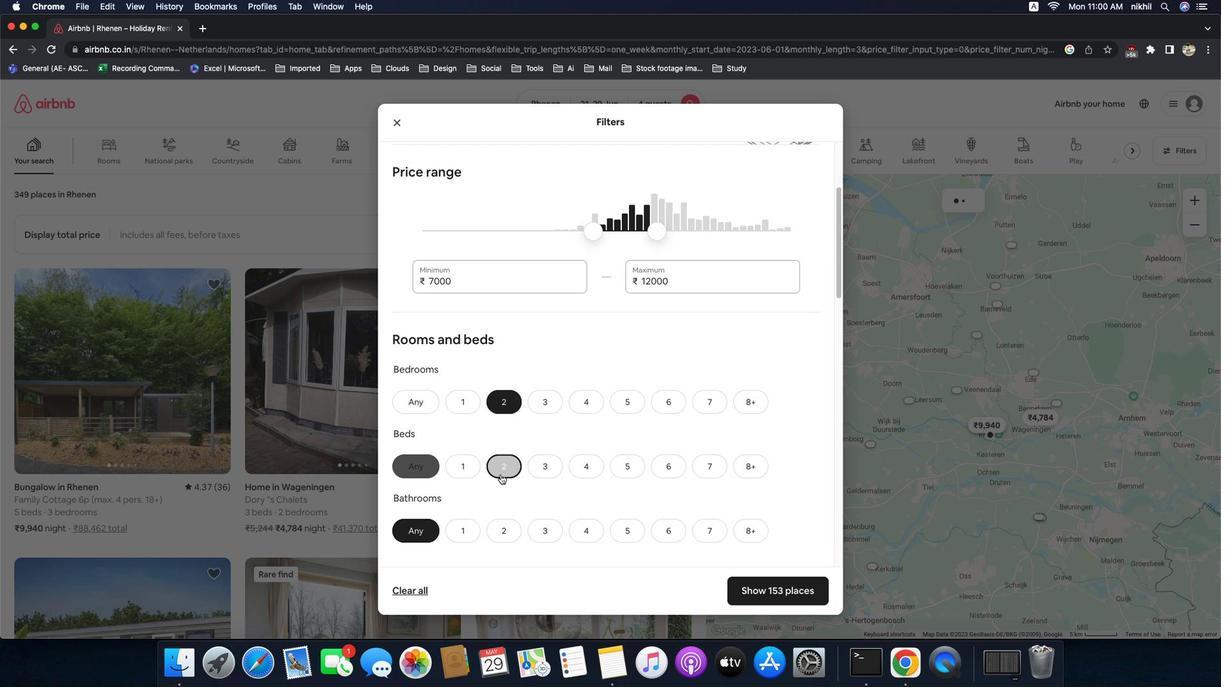 
Action: Mouse pressed left at (517, 483)
Screenshot: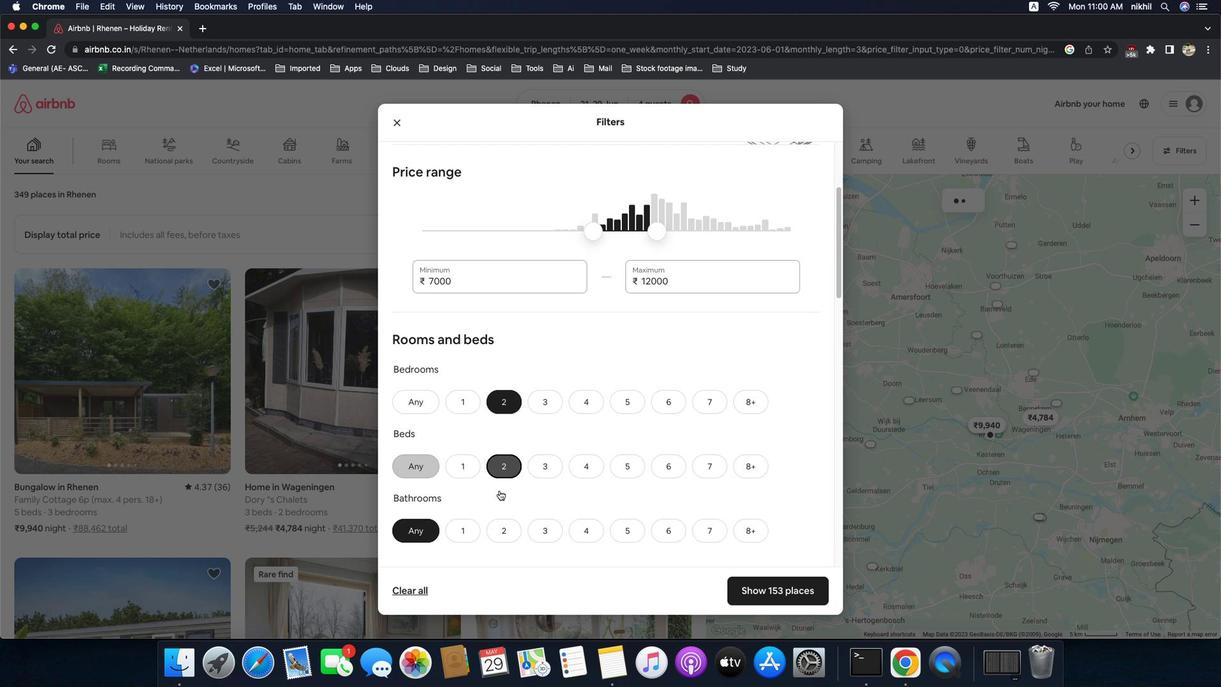 
Action: Mouse moved to (517, 551)
Screenshot: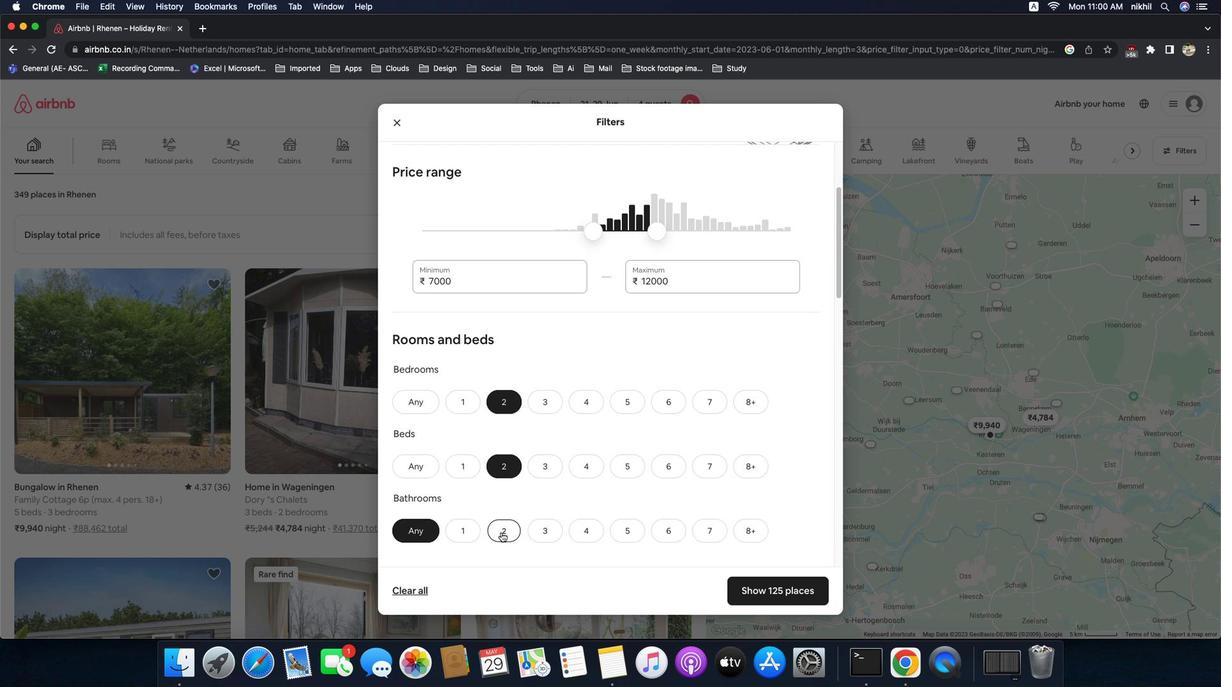 
Action: Mouse pressed left at (517, 551)
Screenshot: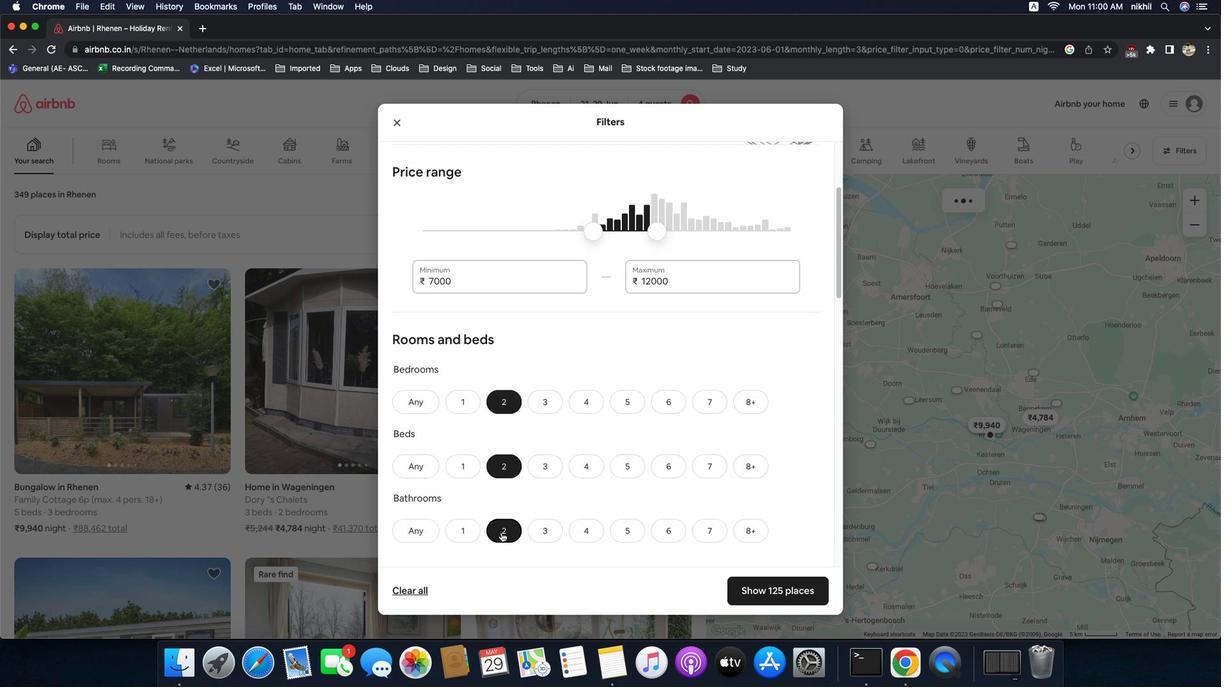 
Action: Mouse moved to (577, 513)
Screenshot: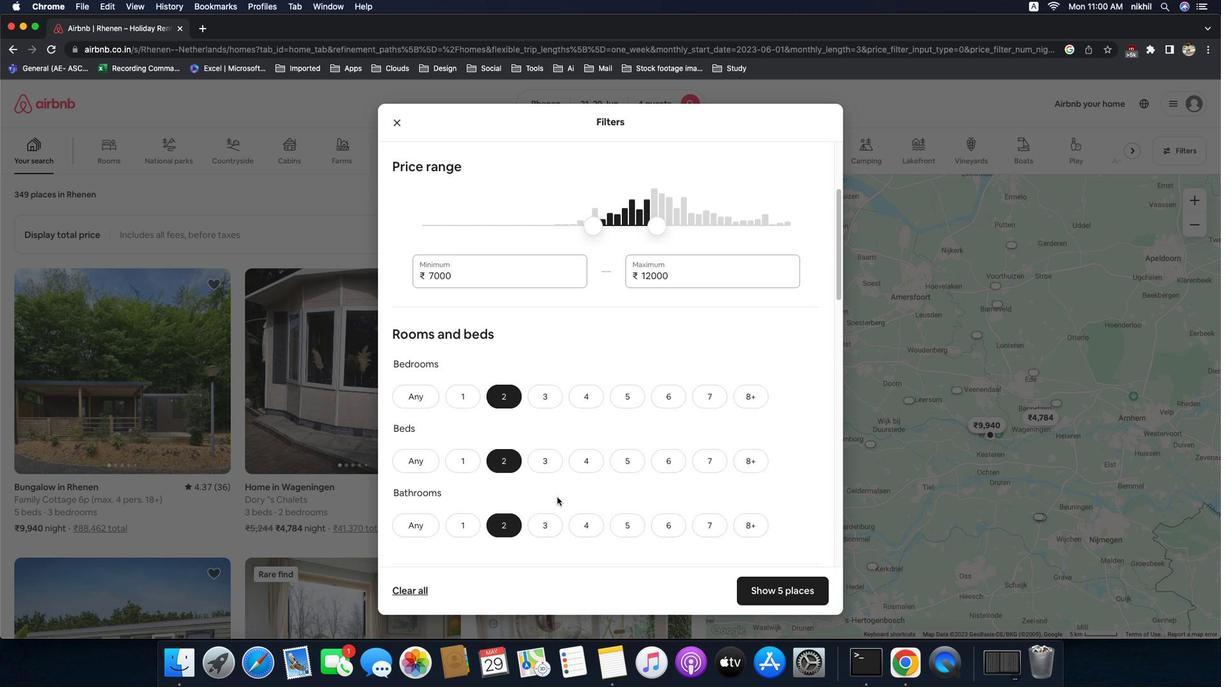 
Action: Mouse scrolled (577, 513) with delta (-16, -17)
Screenshot: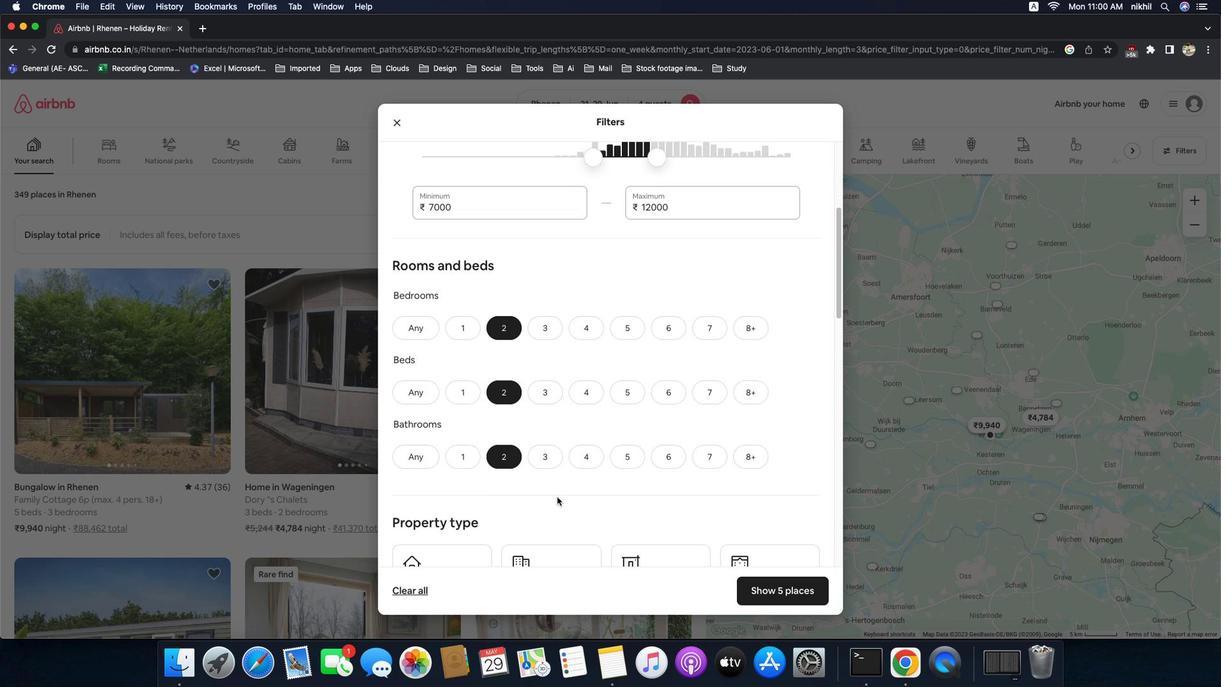 
Action: Mouse scrolled (577, 513) with delta (-16, -17)
Screenshot: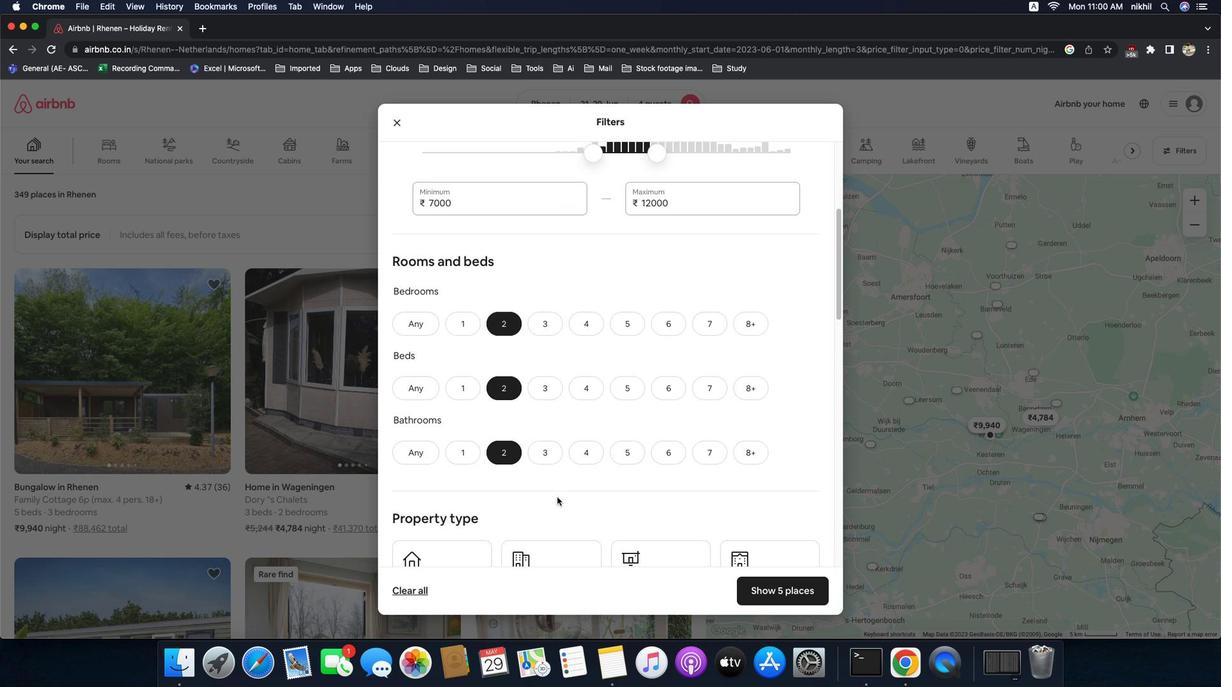 
Action: Mouse scrolled (577, 513) with delta (-16, -17)
Screenshot: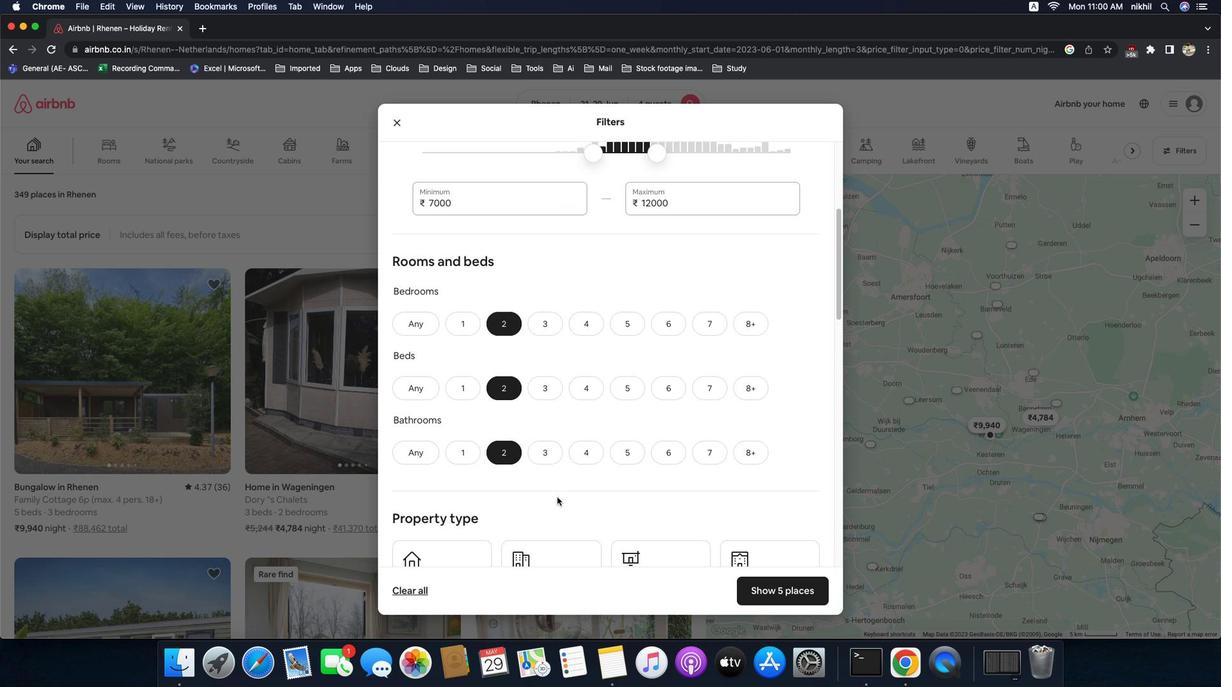 
Action: Mouse scrolled (577, 513) with delta (-16, -17)
Screenshot: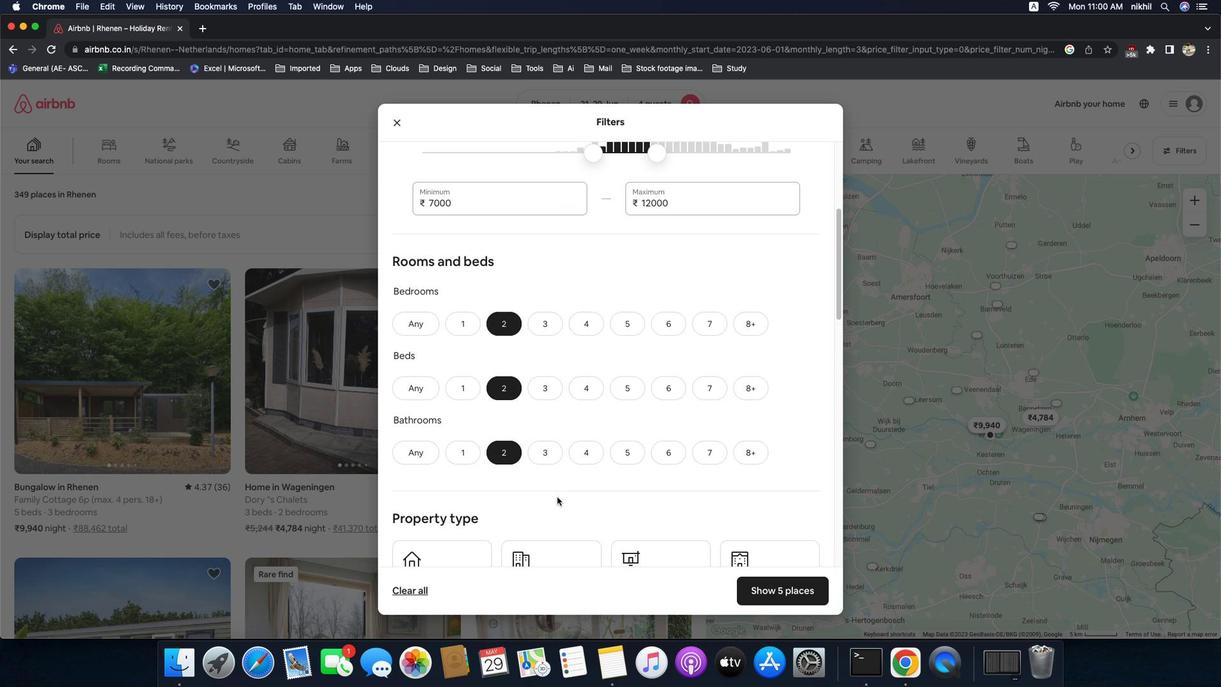 
Action: Mouse scrolled (577, 513) with delta (-16, -17)
Screenshot: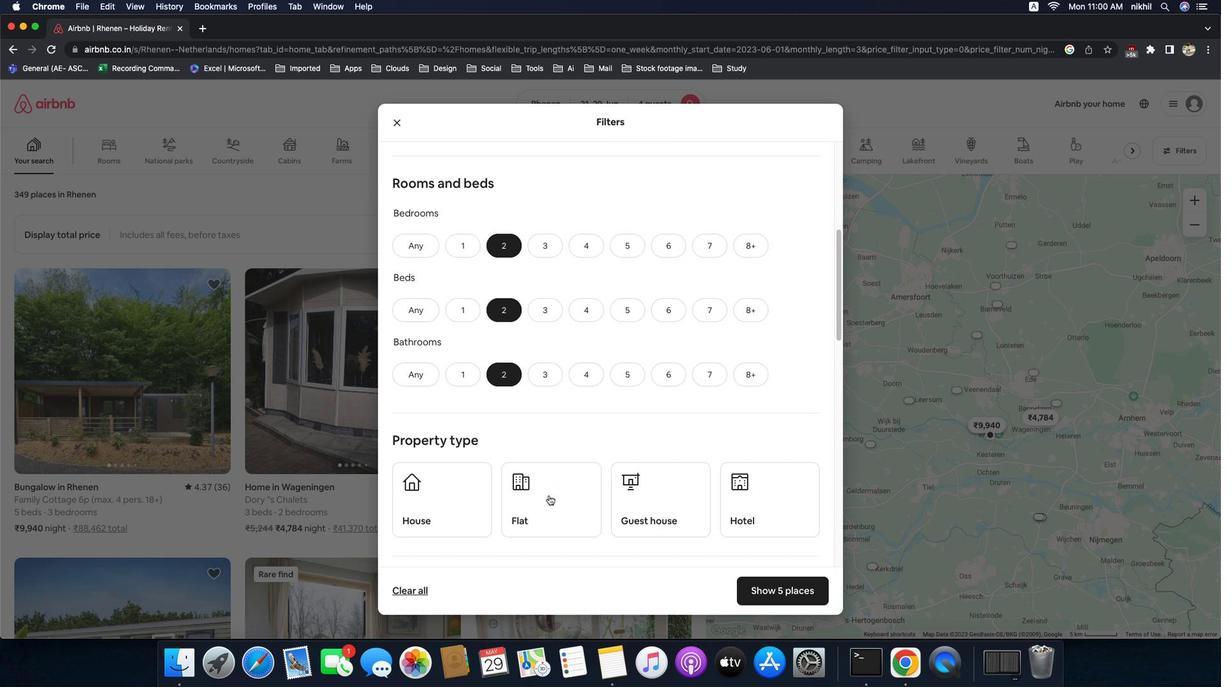 
Action: Mouse scrolled (577, 513) with delta (-16, -17)
Screenshot: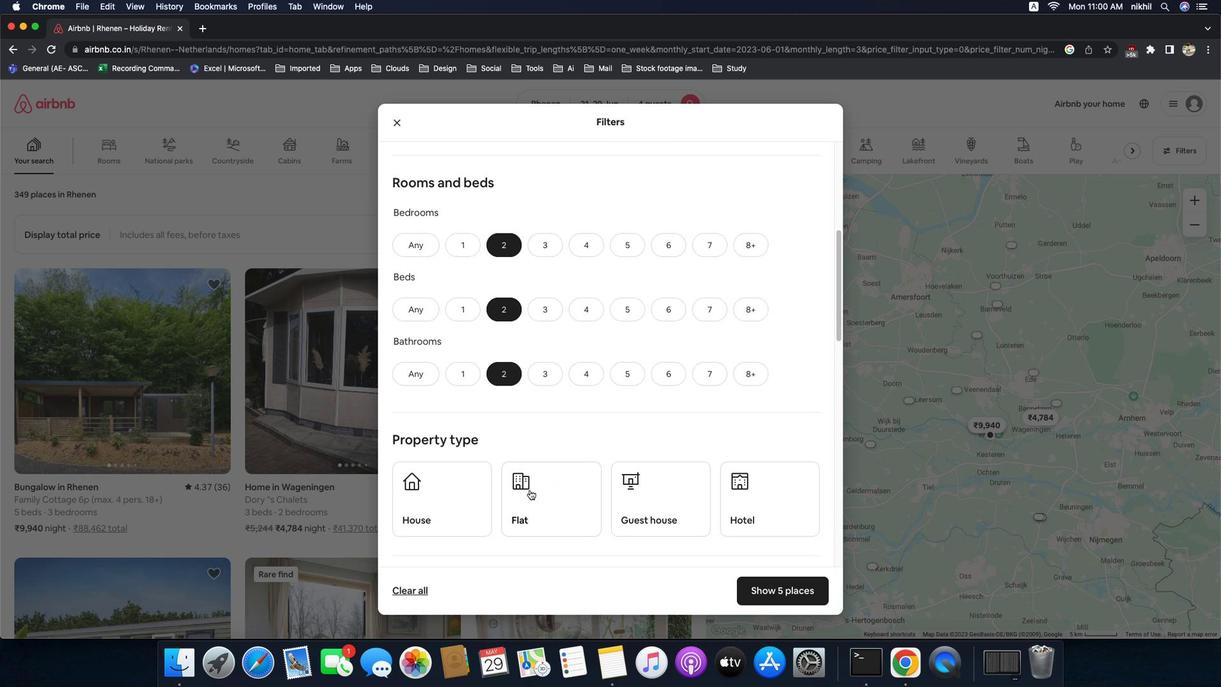 
Action: Mouse scrolled (577, 513) with delta (-16, -17)
Screenshot: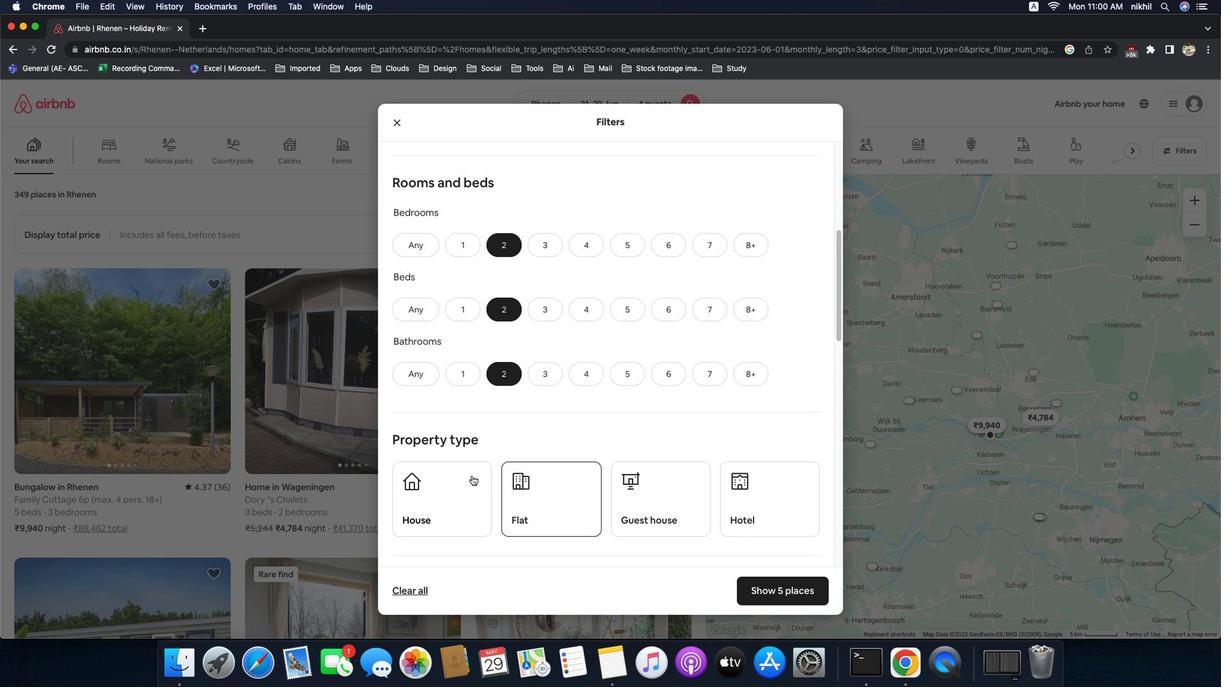 
Action: Mouse moved to (461, 489)
Screenshot: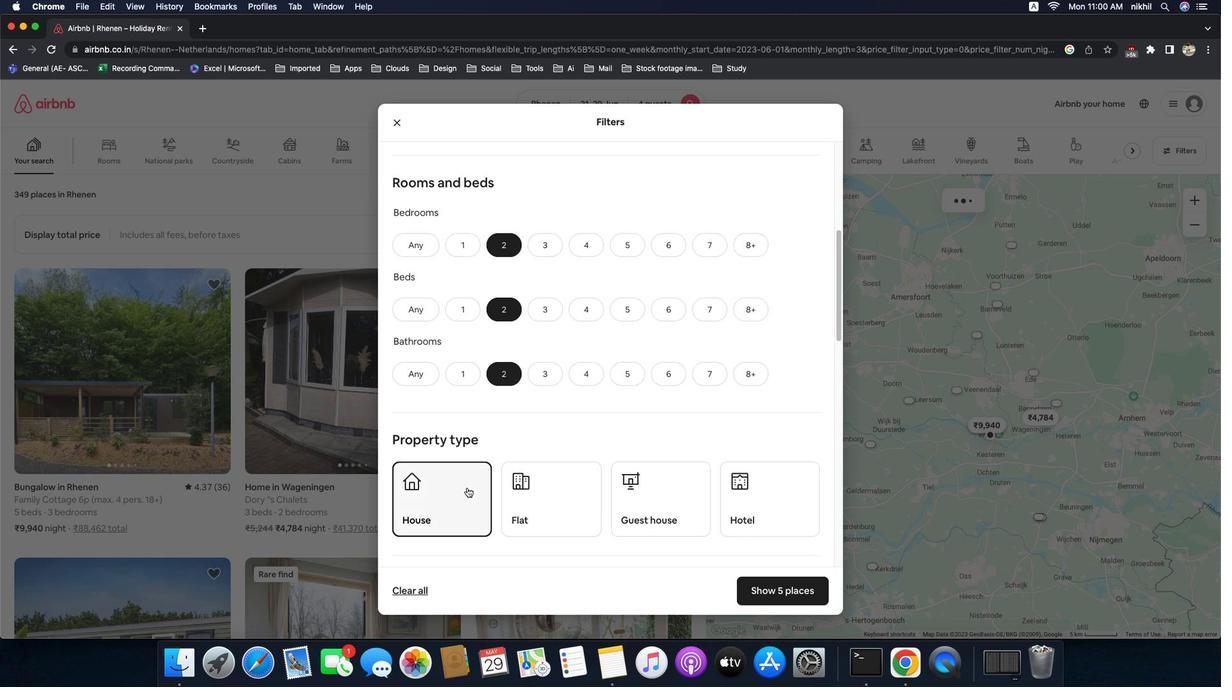 
Action: Mouse pressed left at (461, 489)
Screenshot: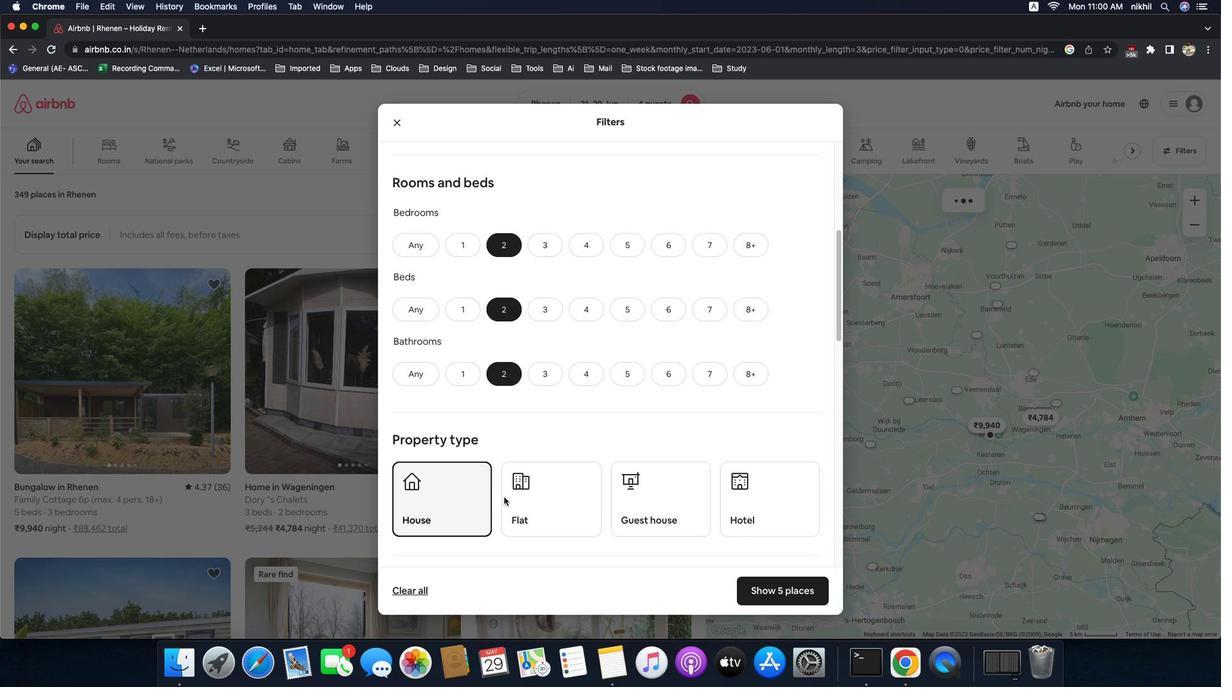 
Action: Mouse moved to (566, 511)
Screenshot: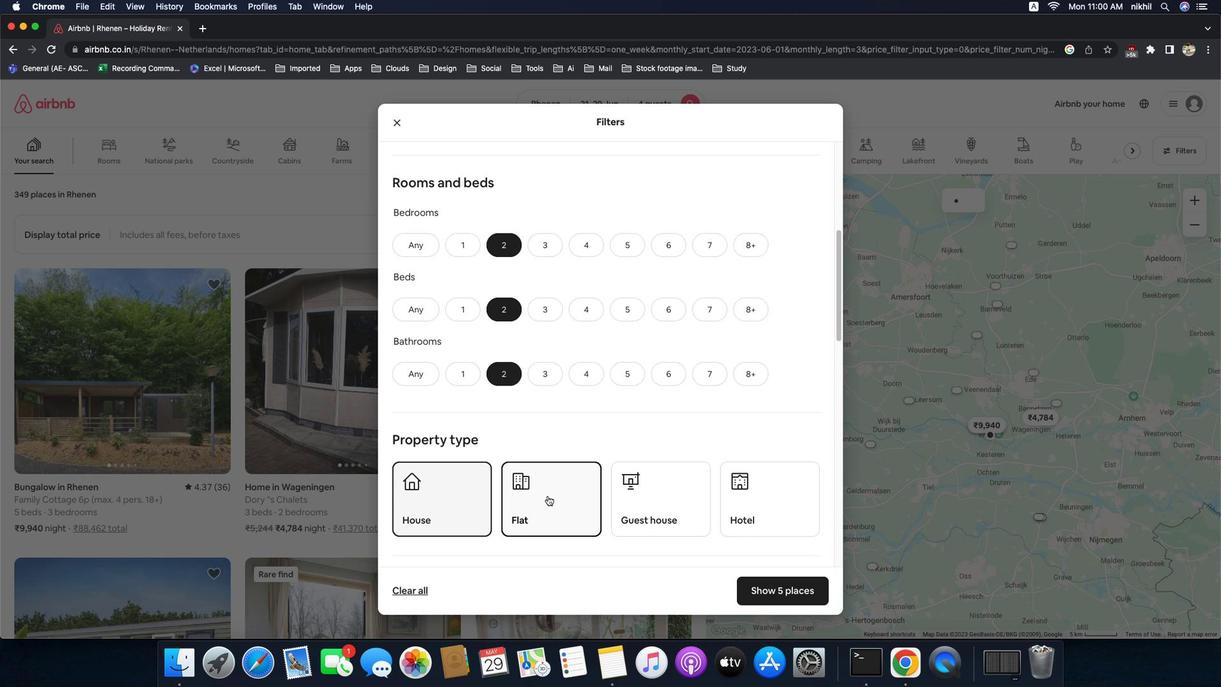 
Action: Mouse pressed left at (566, 511)
Screenshot: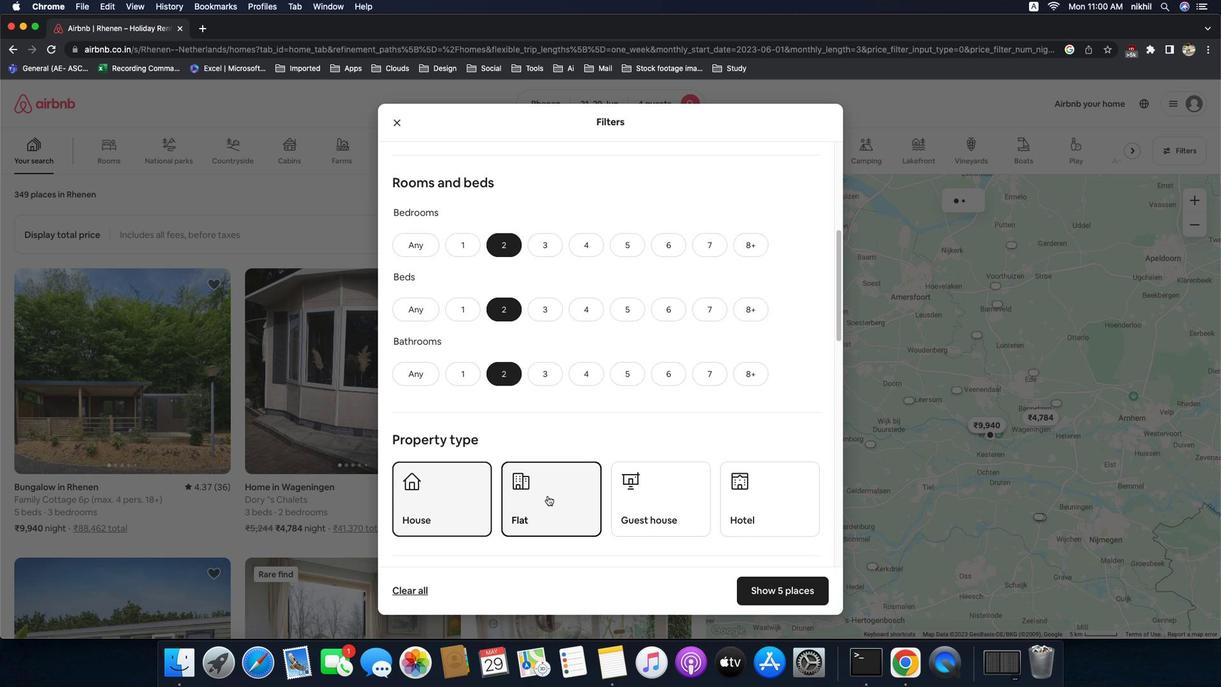 
Action: Mouse moved to (675, 516)
Screenshot: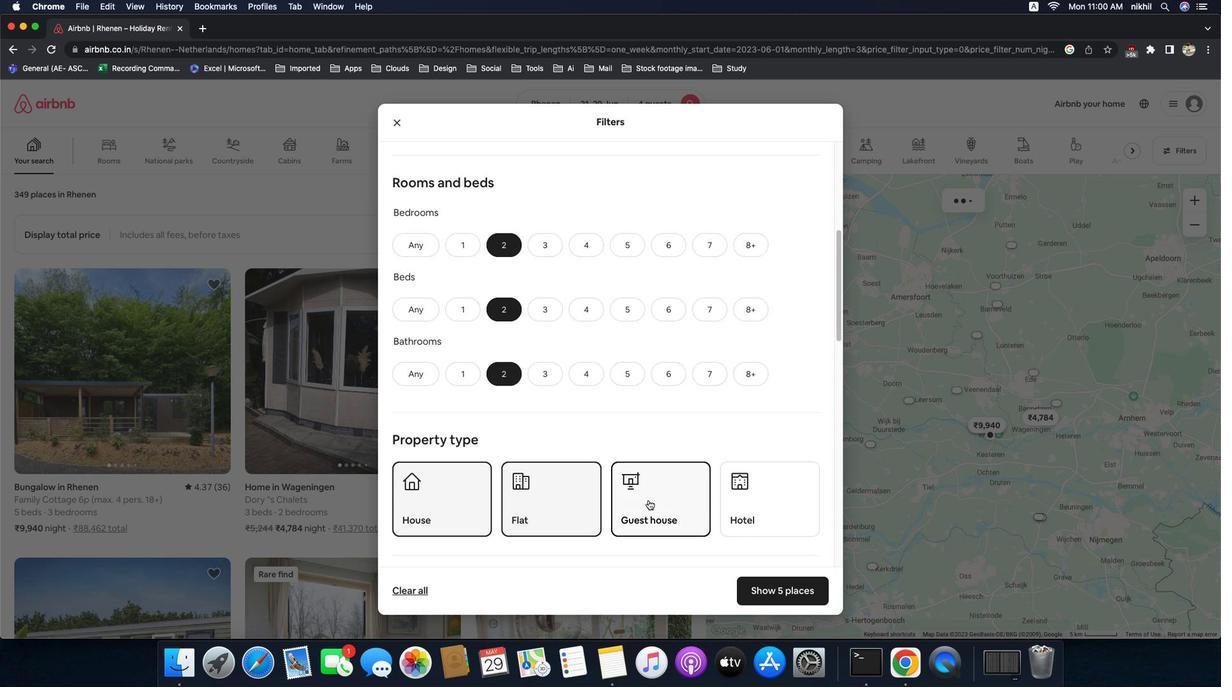 
Action: Mouse pressed left at (675, 516)
Screenshot: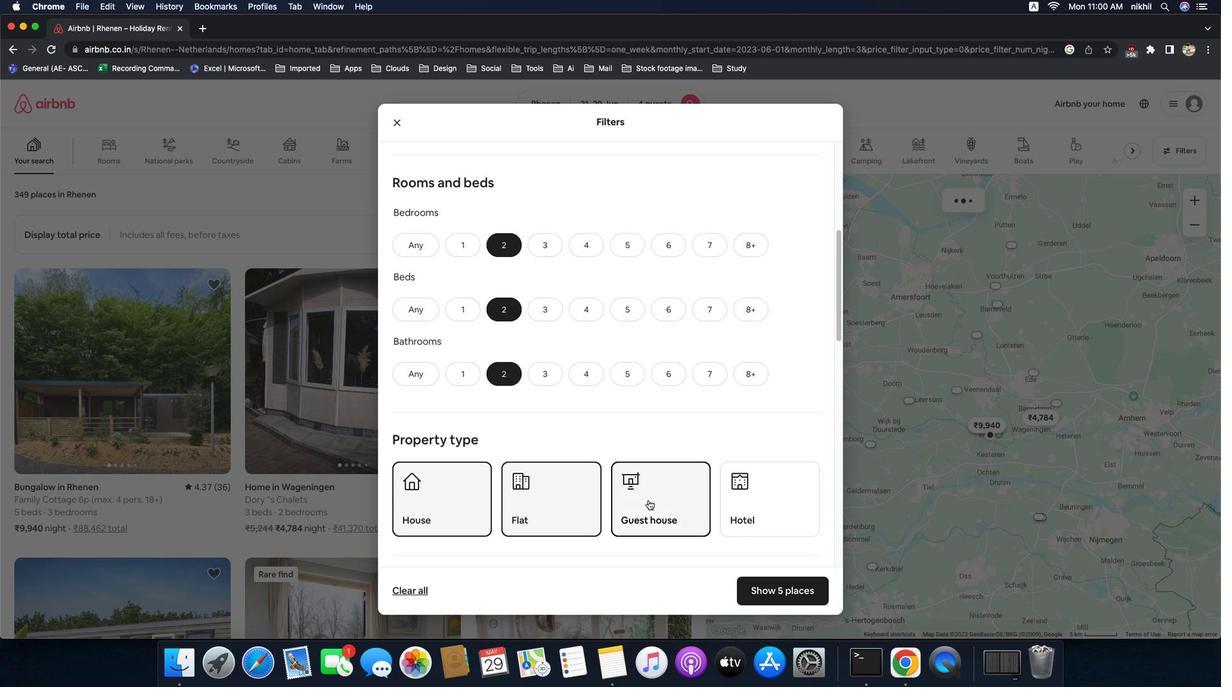 
Action: Mouse scrolled (675, 516) with delta (-16, -17)
Screenshot: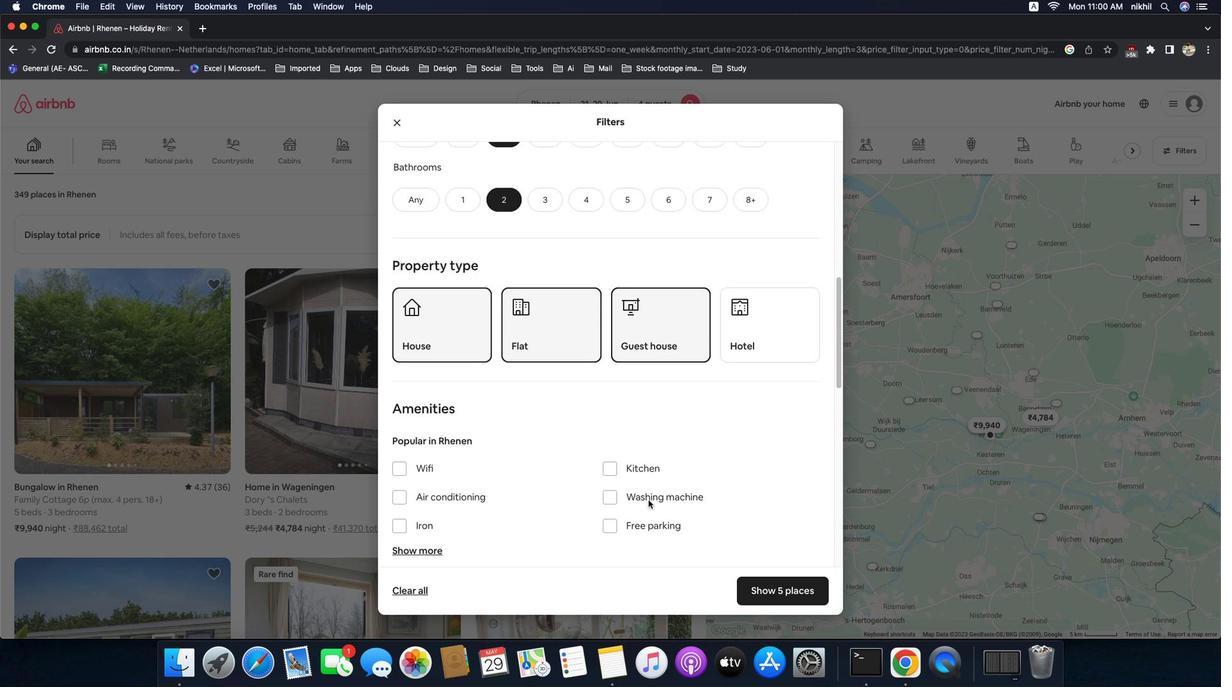 
Action: Mouse scrolled (675, 516) with delta (-16, -17)
Screenshot: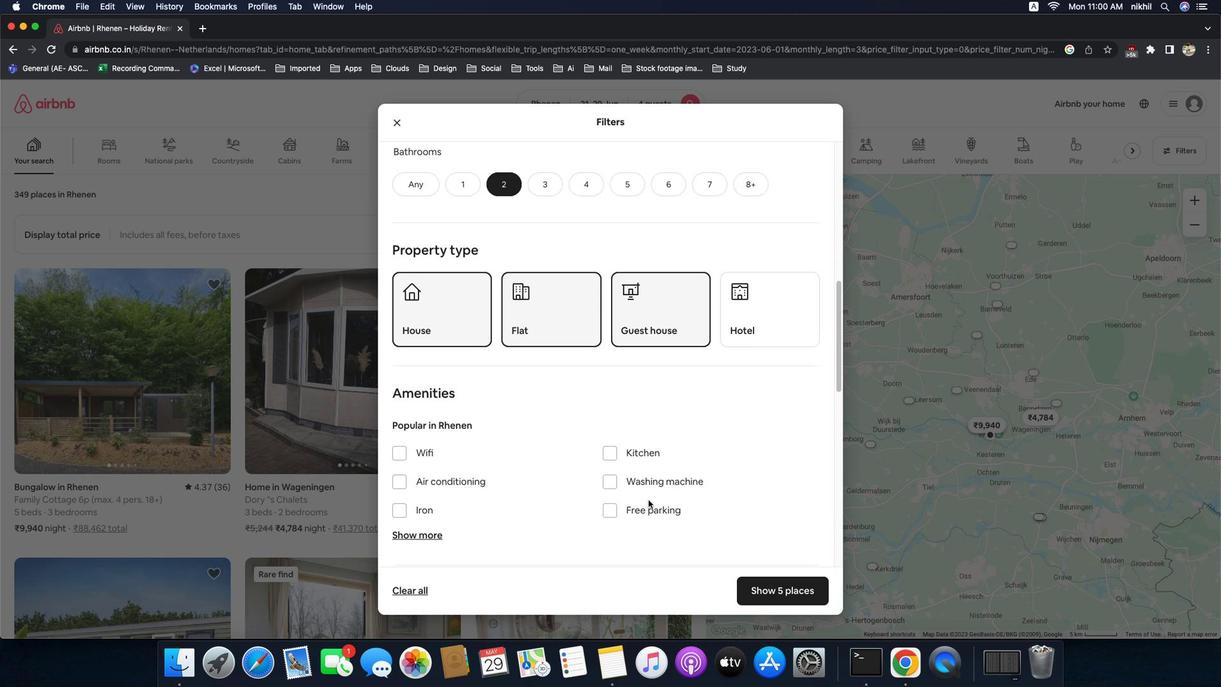 
Action: Mouse scrolled (675, 516) with delta (-16, -18)
Screenshot: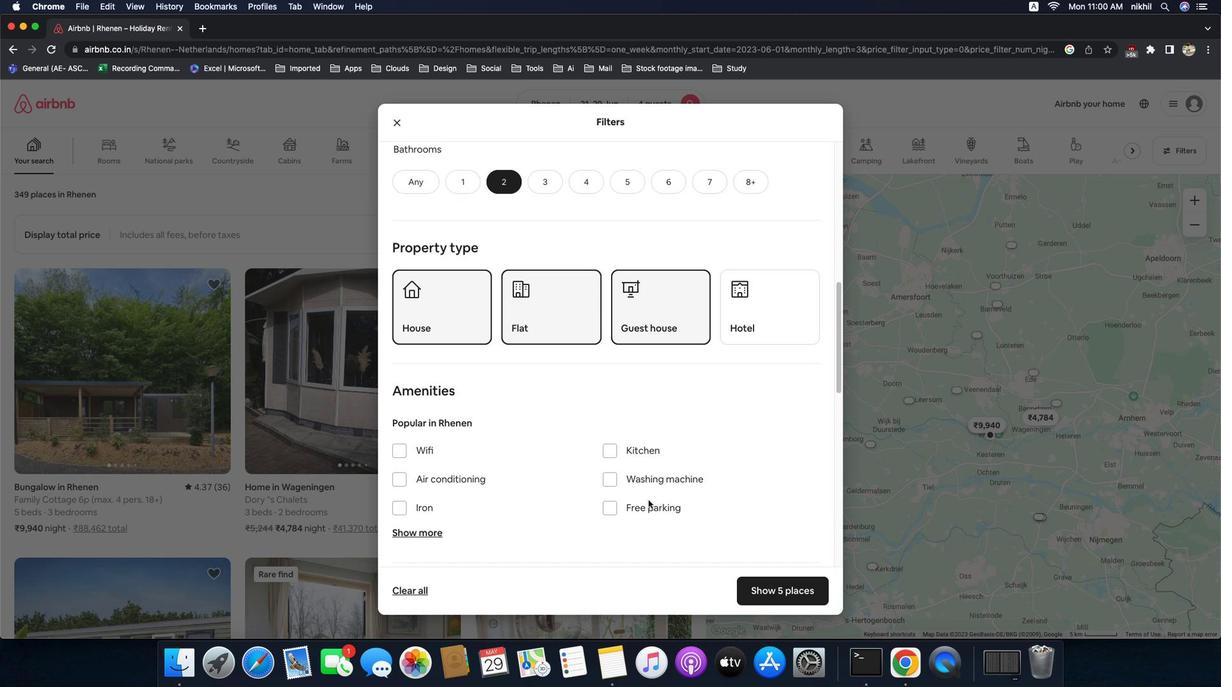 
Action: Mouse scrolled (675, 516) with delta (-16, -18)
Screenshot: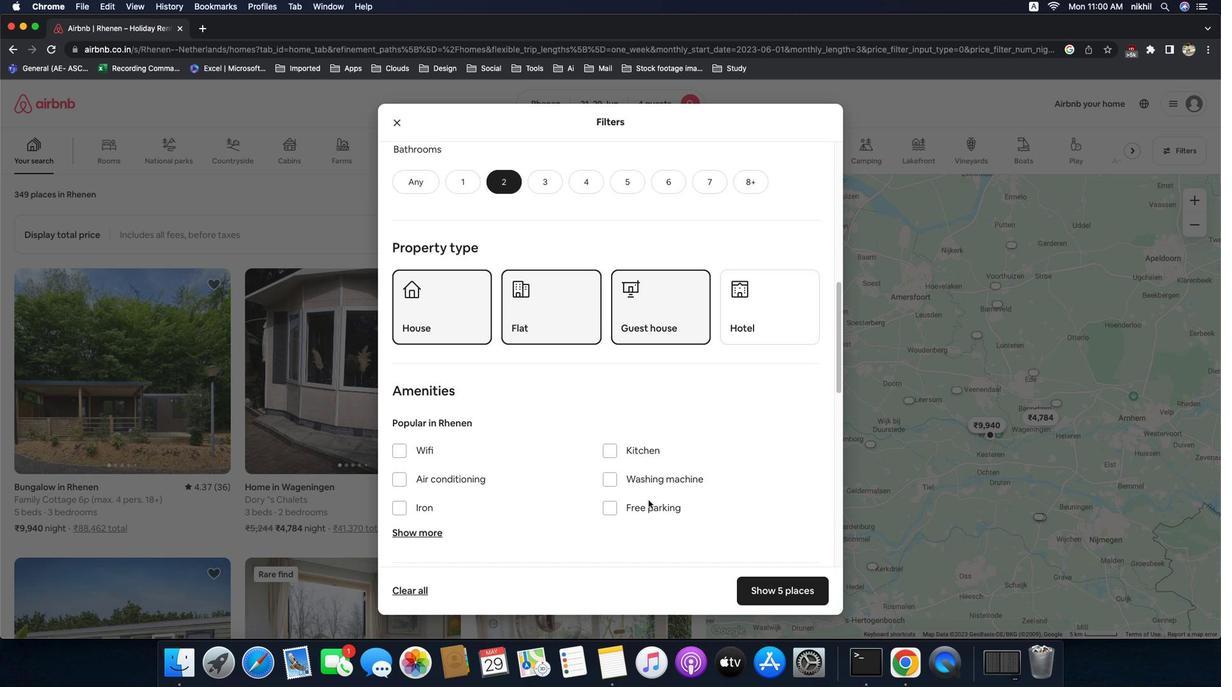 
Action: Mouse scrolled (675, 516) with delta (-16, -17)
Screenshot: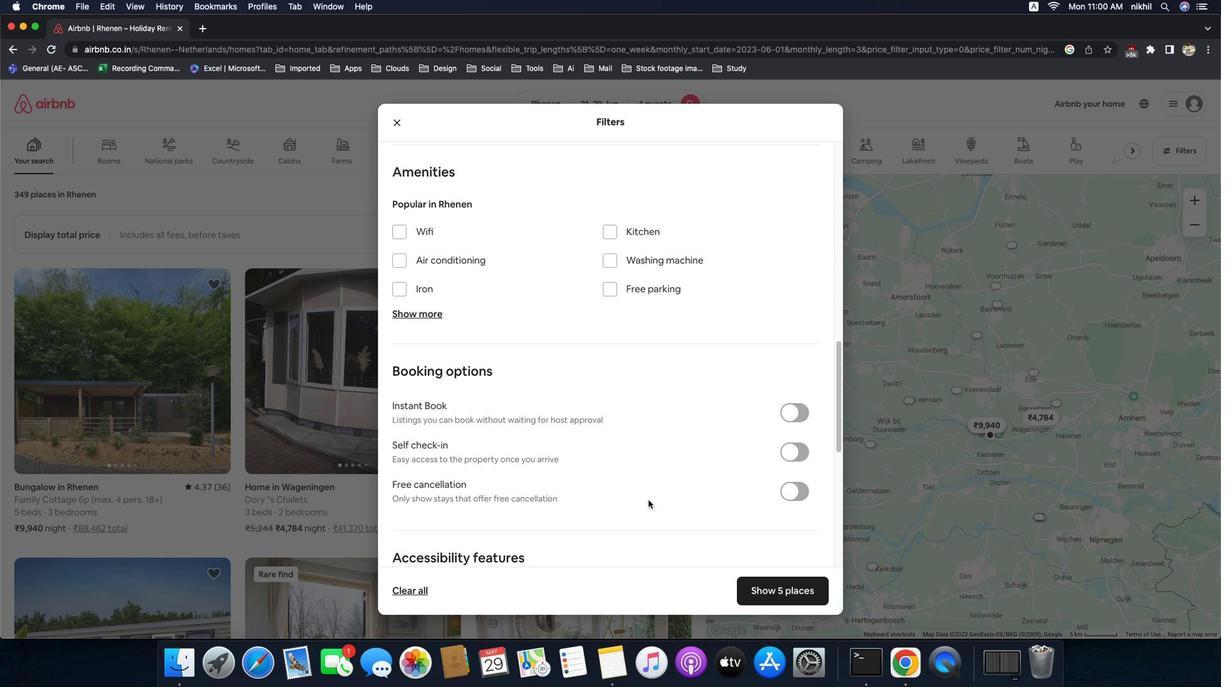 
Action: Mouse scrolled (675, 516) with delta (-16, -17)
Screenshot: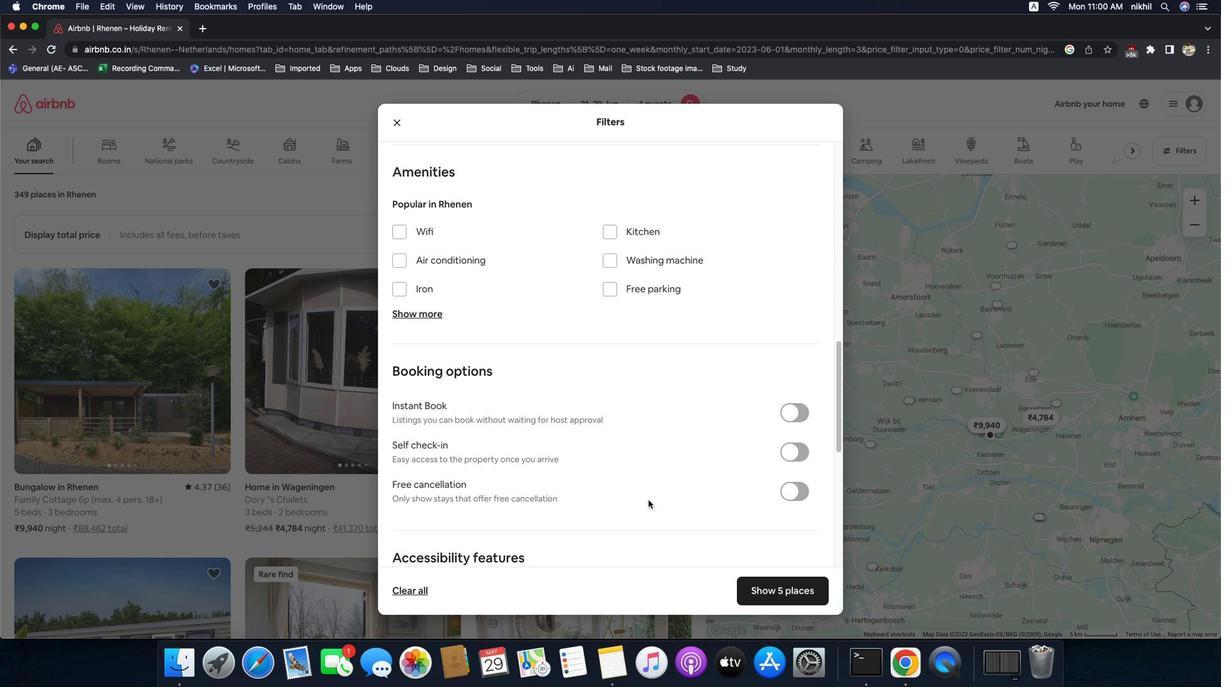 
Action: Mouse scrolled (675, 516) with delta (-16, -18)
Screenshot: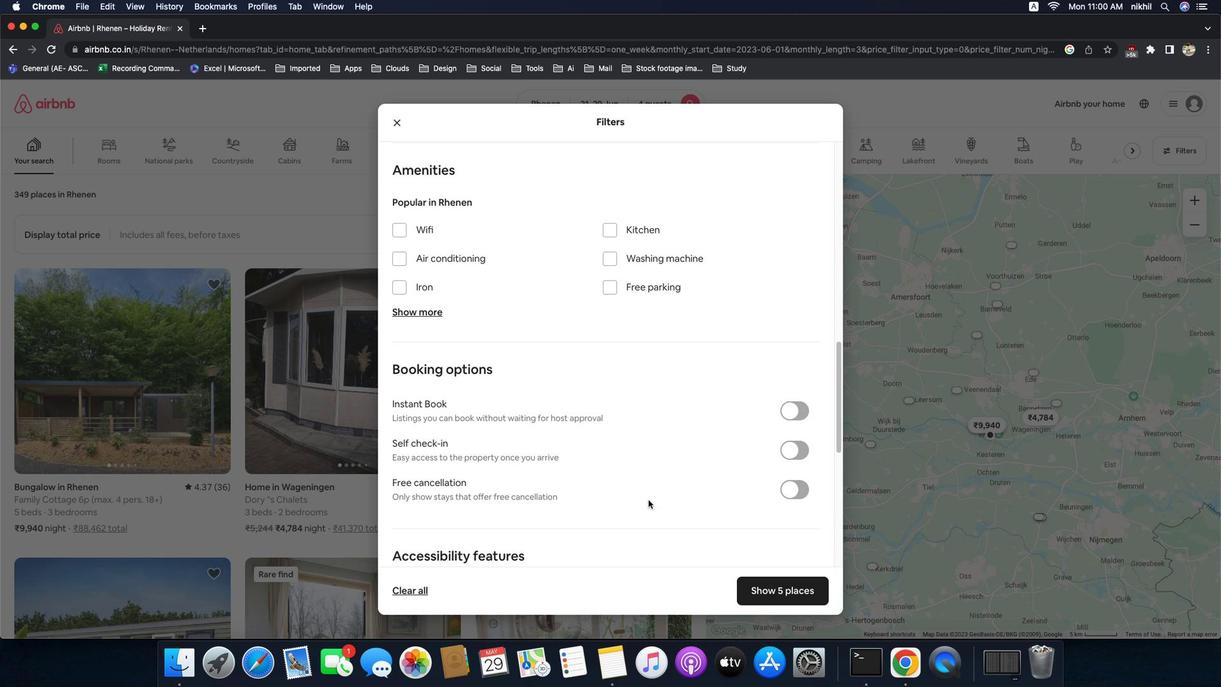 
Action: Mouse scrolled (675, 516) with delta (-16, -19)
Screenshot: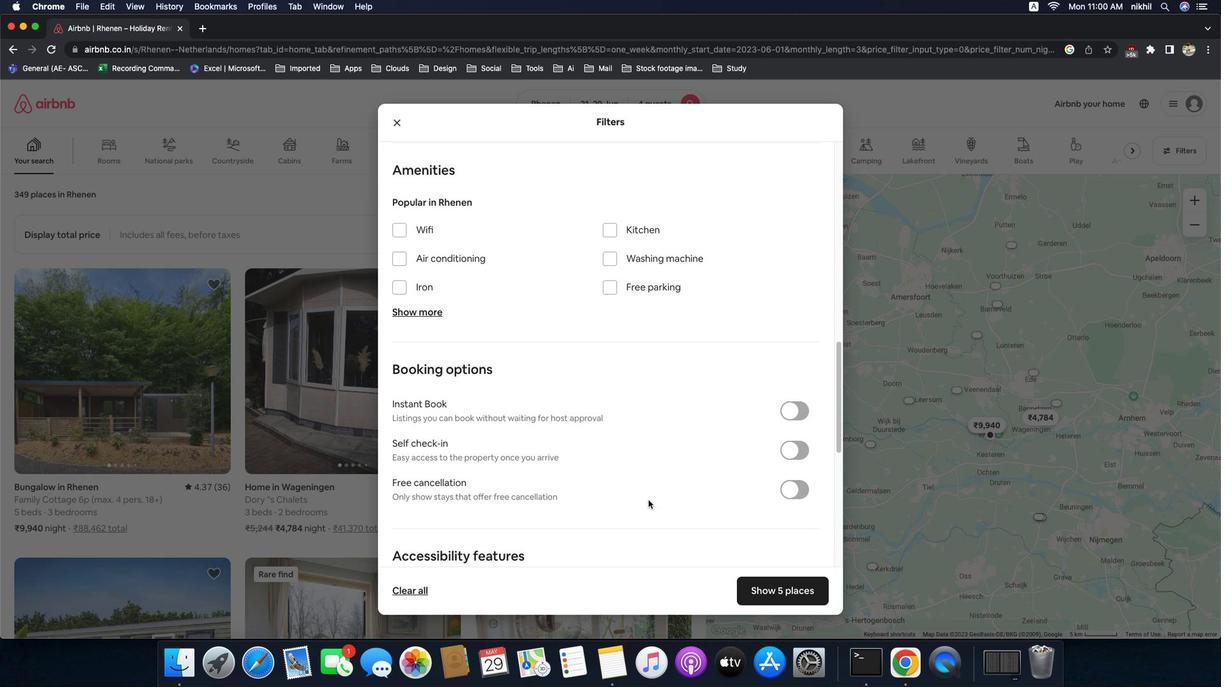 
Action: Mouse moved to (832, 465)
Screenshot: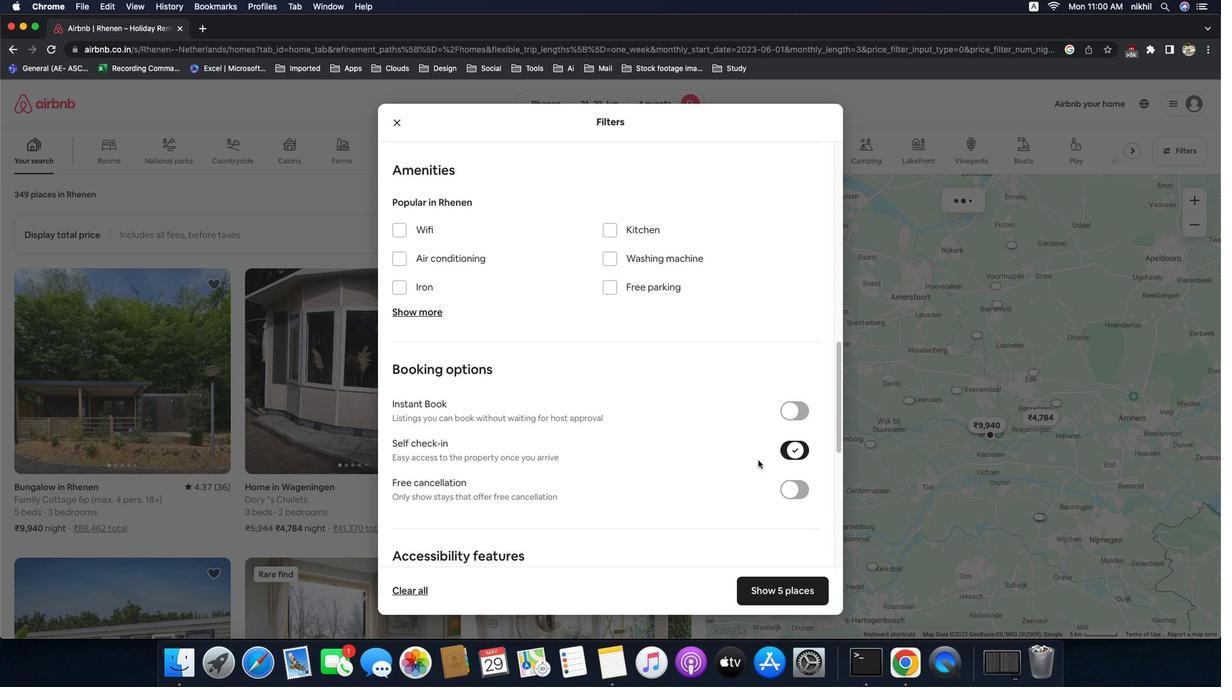 
Action: Mouse pressed left at (832, 465)
Screenshot: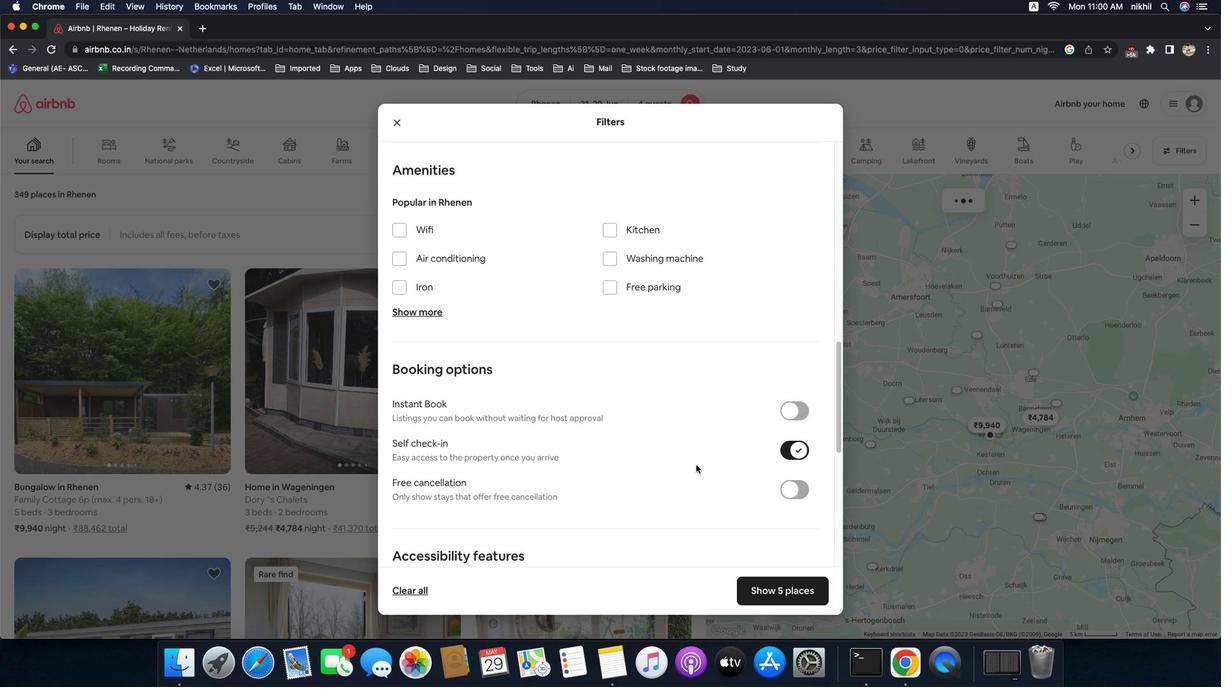 
Action: Mouse moved to (658, 479)
Screenshot: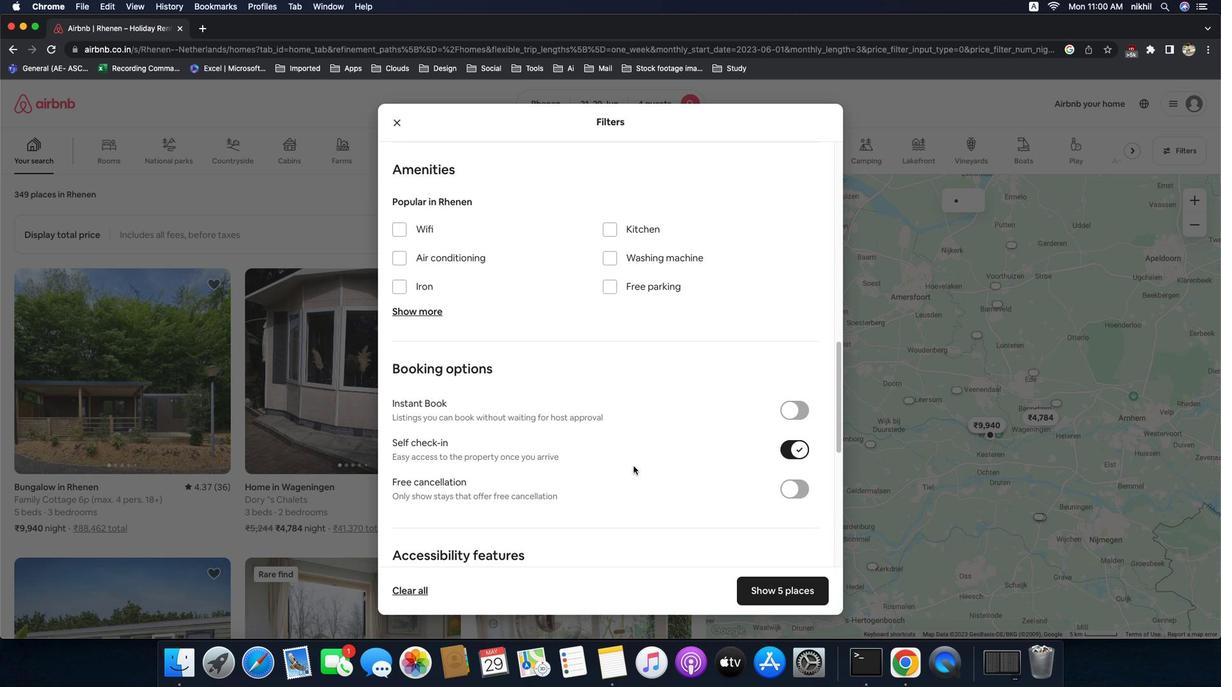 
Action: Mouse scrolled (658, 479) with delta (-16, -17)
Screenshot: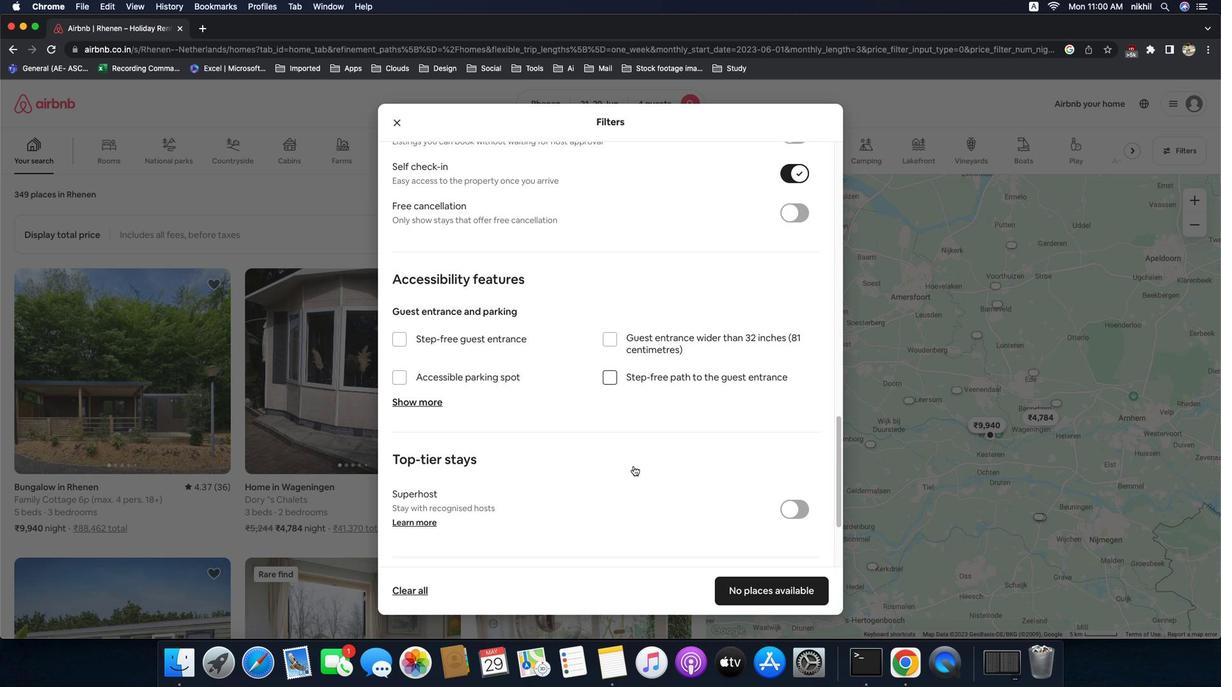 
Action: Mouse scrolled (658, 479) with delta (-16, -17)
Screenshot: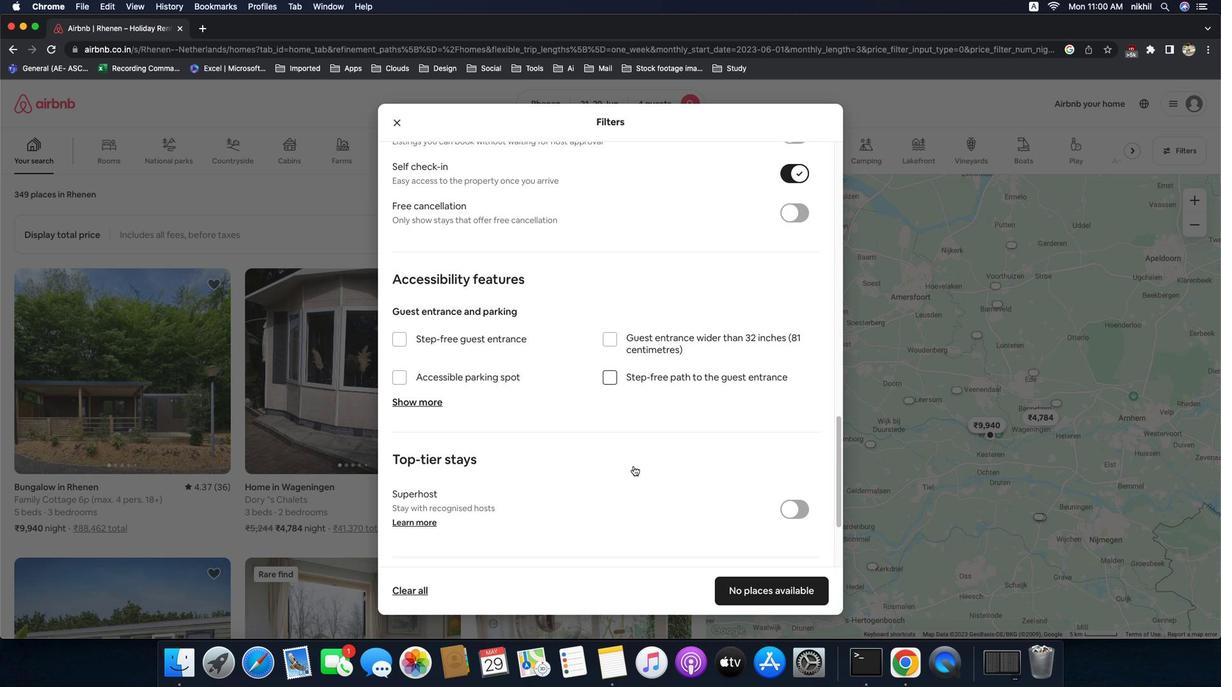
Action: Mouse scrolled (658, 479) with delta (-16, -19)
Screenshot: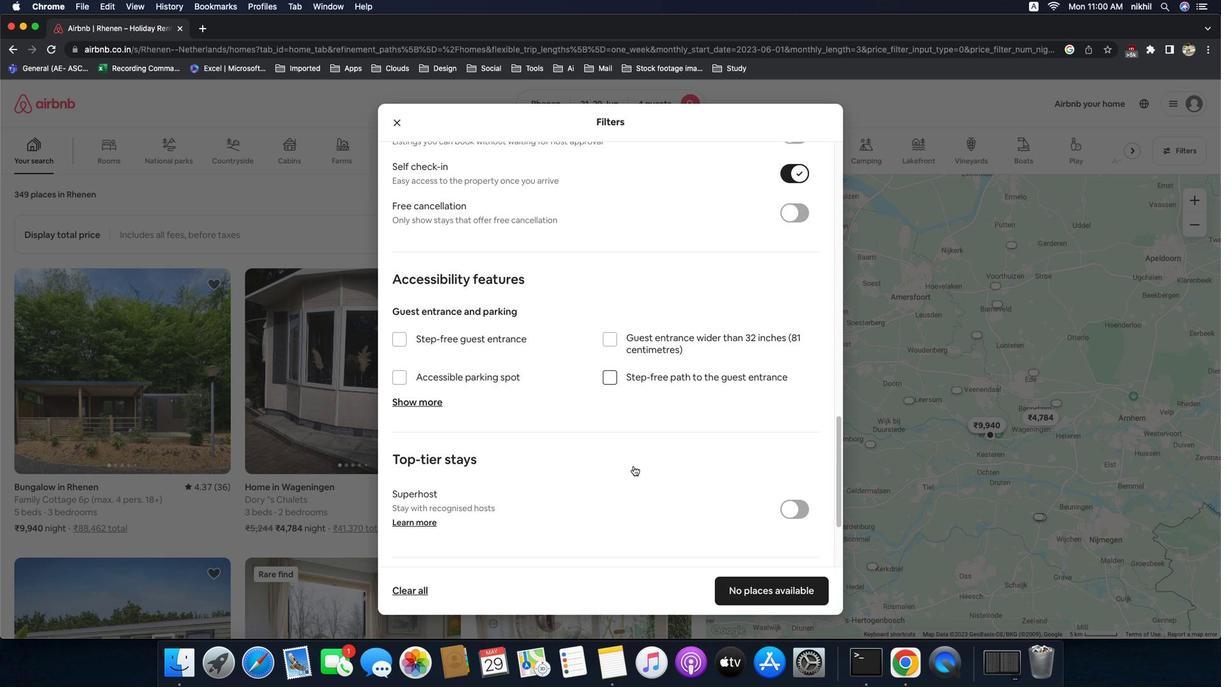 
Action: Mouse scrolled (658, 479) with delta (-16, -19)
Screenshot: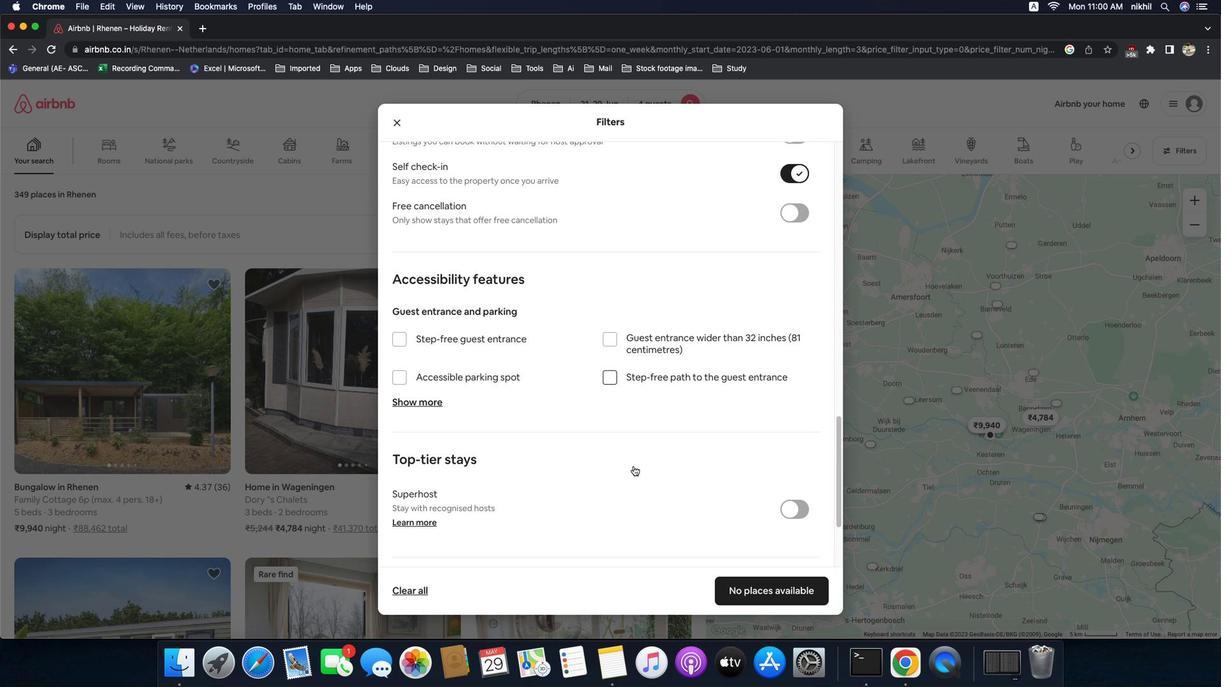 
Action: Mouse scrolled (658, 479) with delta (-16, -17)
Screenshot: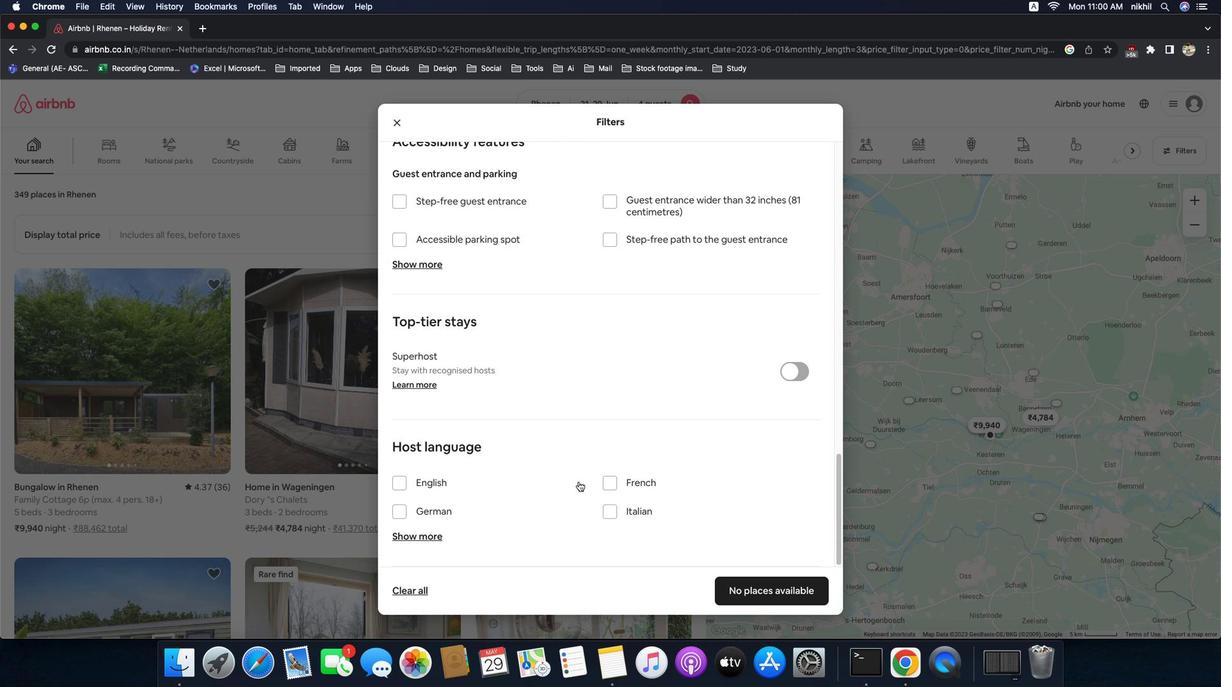 
Action: Mouse scrolled (658, 479) with delta (-16, -17)
Screenshot: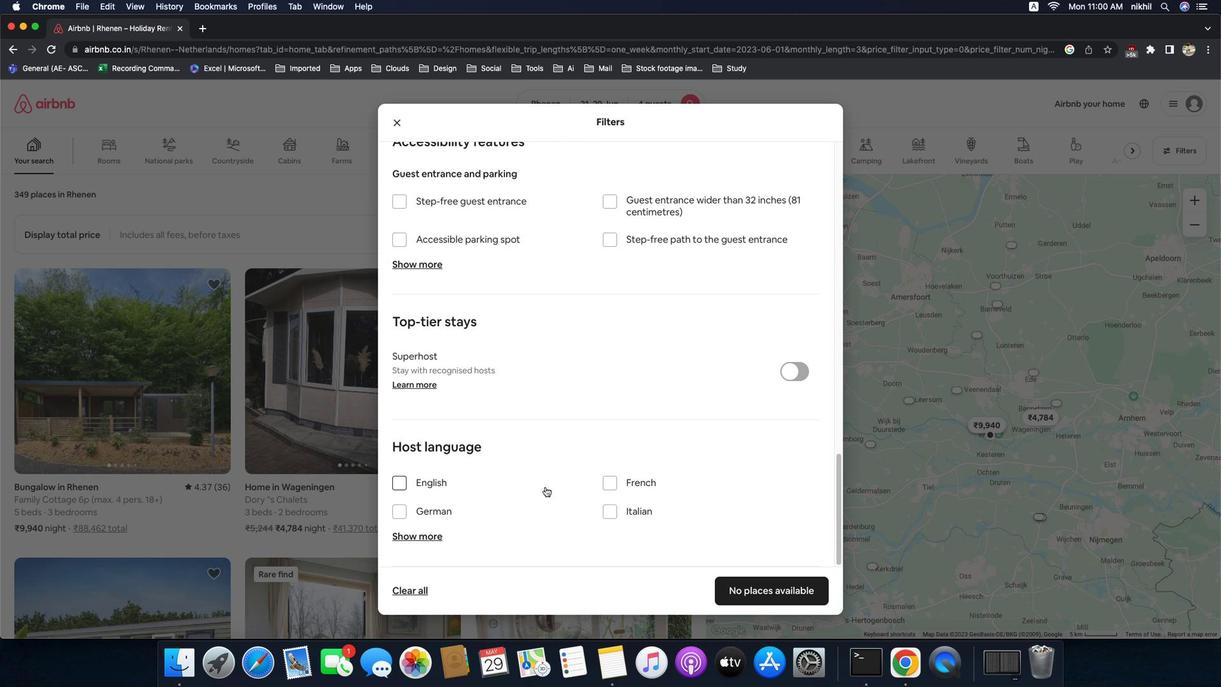 
Action: Mouse scrolled (658, 479) with delta (-16, -19)
Screenshot: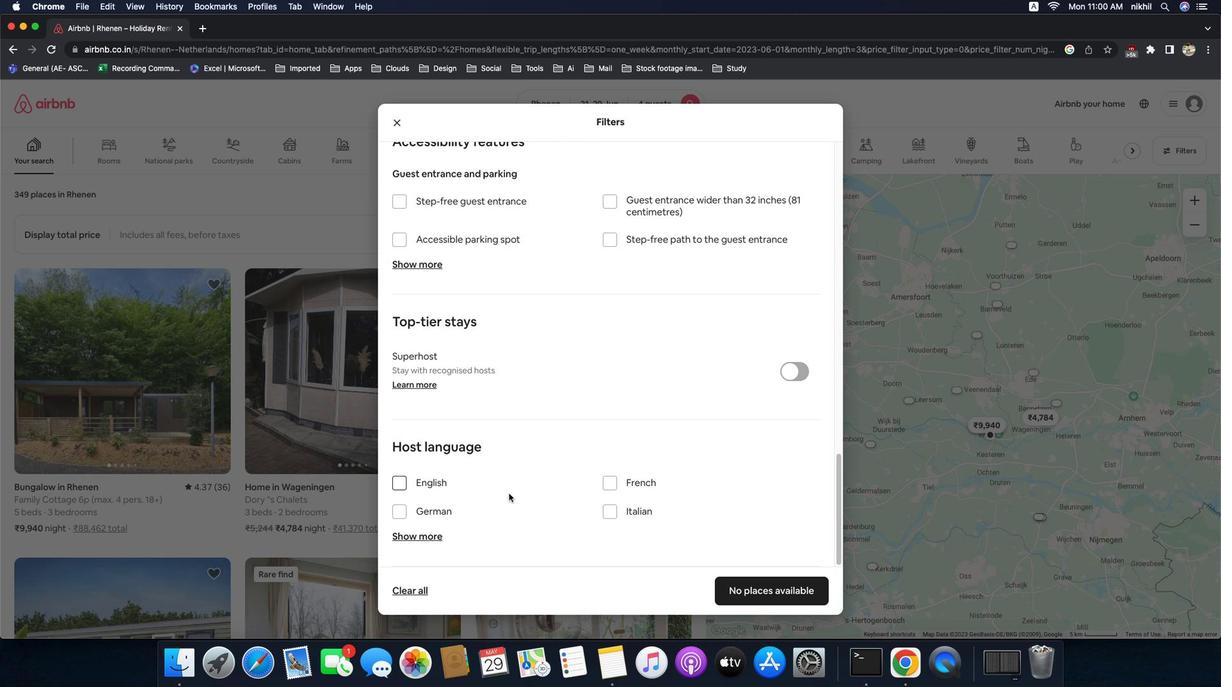 
Action: Mouse moved to (445, 502)
Screenshot: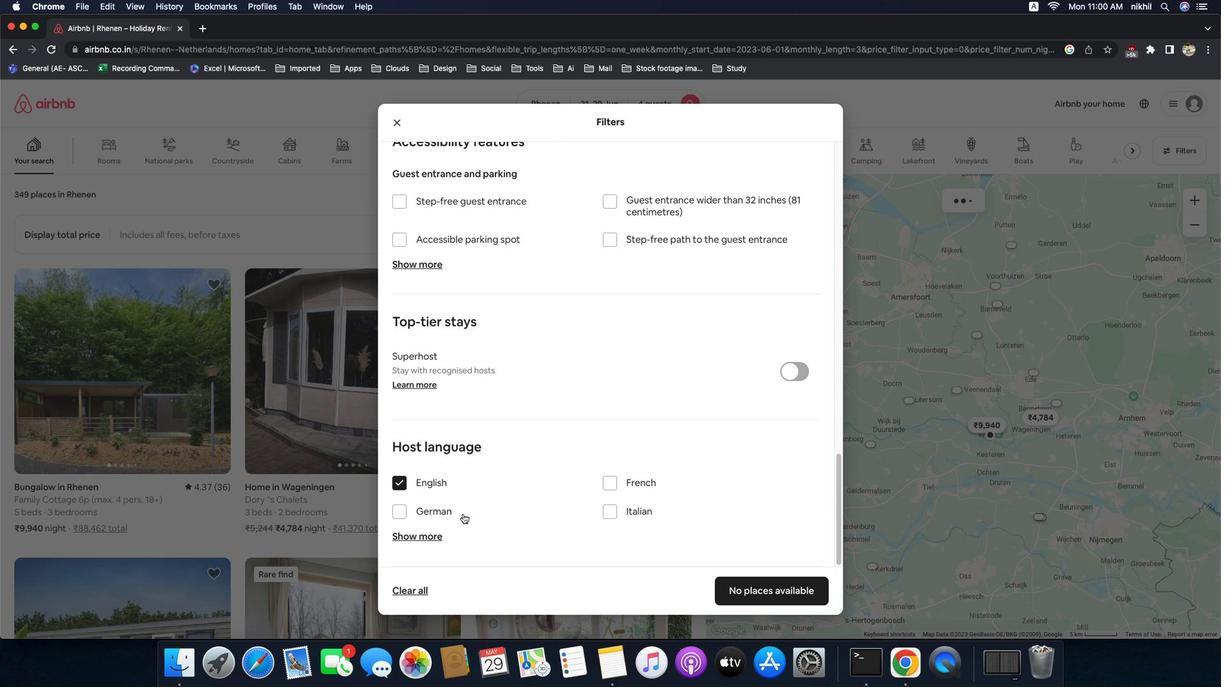 
Action: Mouse pressed left at (445, 502)
Screenshot: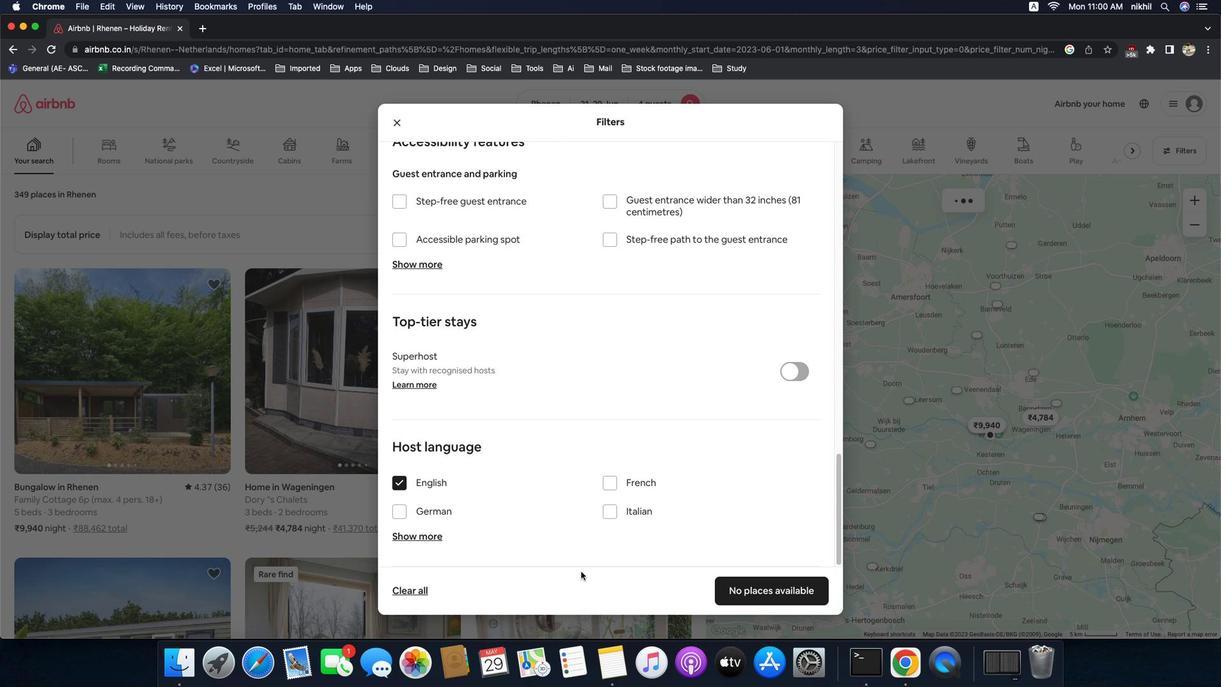 
Action: Mouse moved to (759, 614)
Screenshot: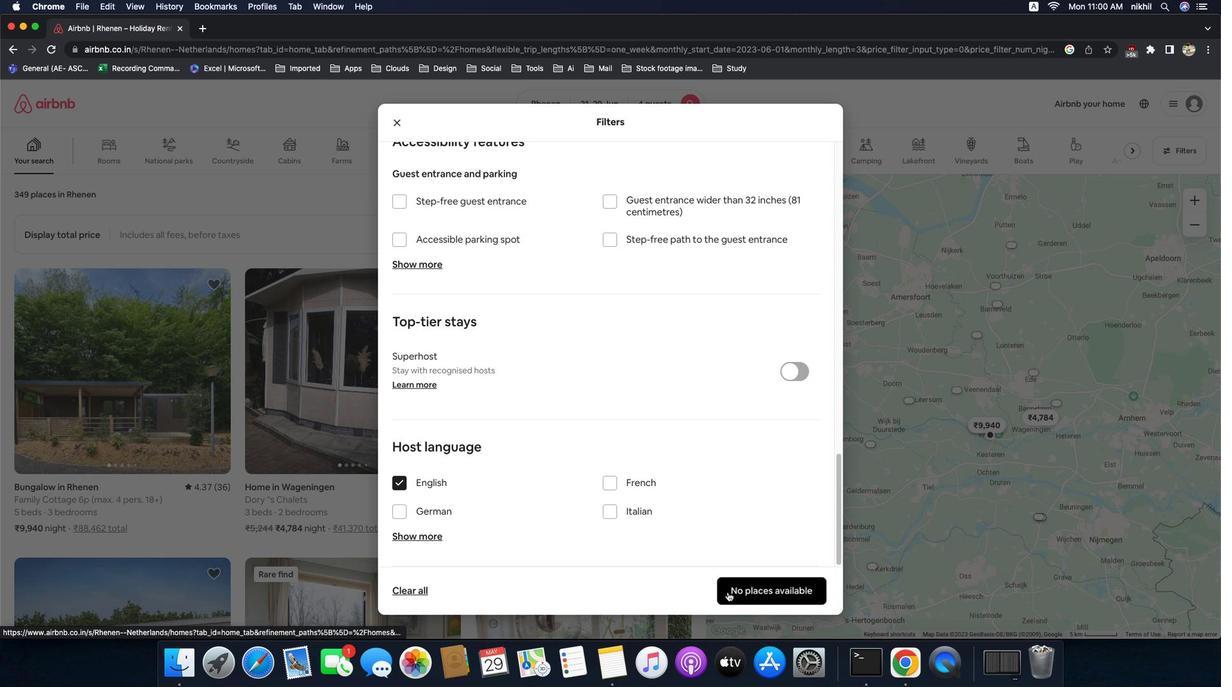 
Action: Mouse pressed left at (759, 614)
Screenshot: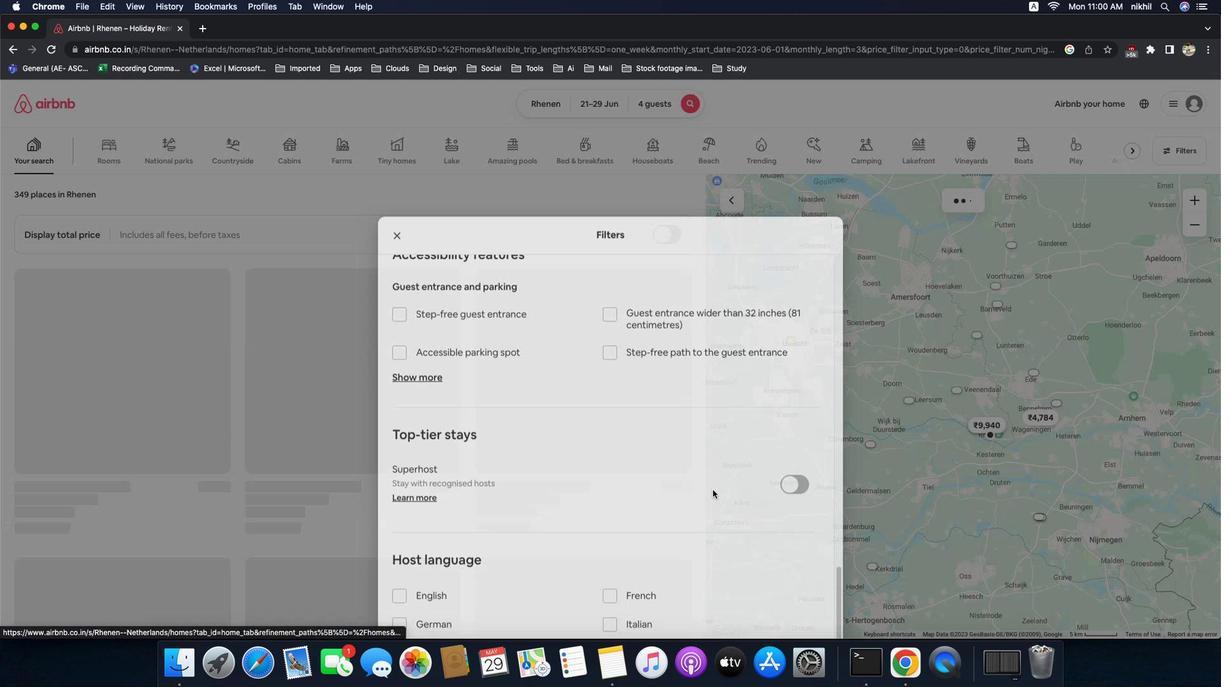 
Action: Mouse moved to (655, 222)
Screenshot: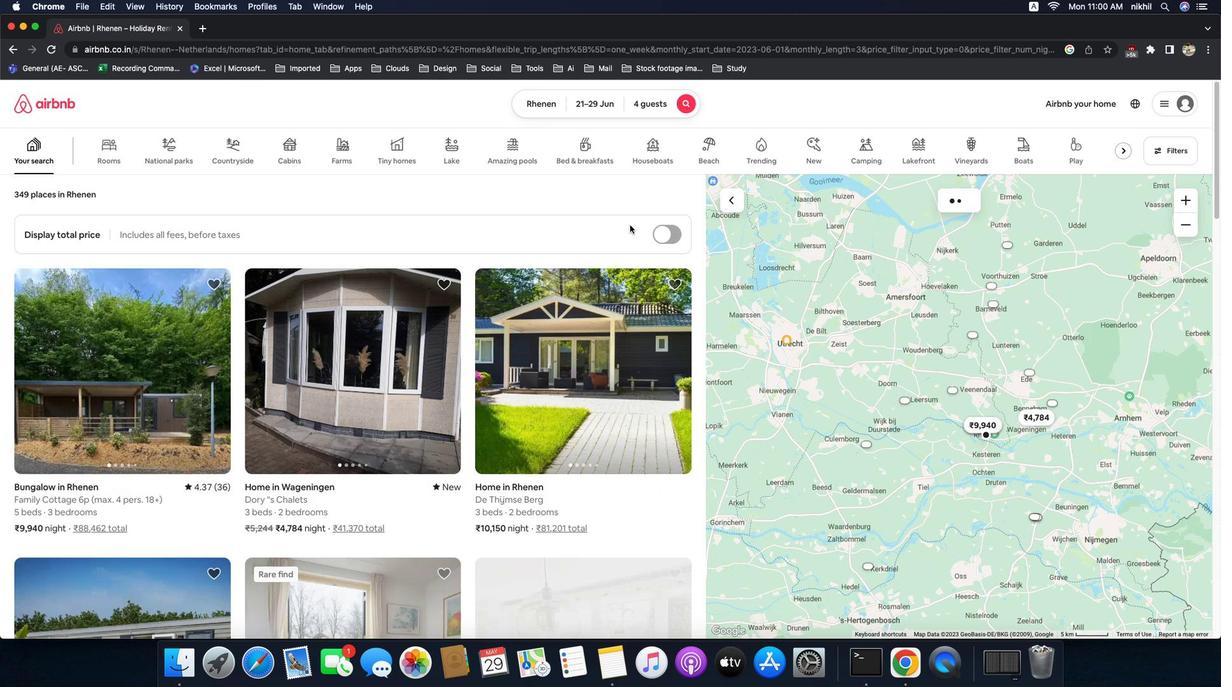 
